 Task: Find a one-way flight from Ras Abu Rudeis to Edinburgh for 4 passengers in economy class, departing on November 17.
Action: Mouse moved to (398, 272)
Screenshot: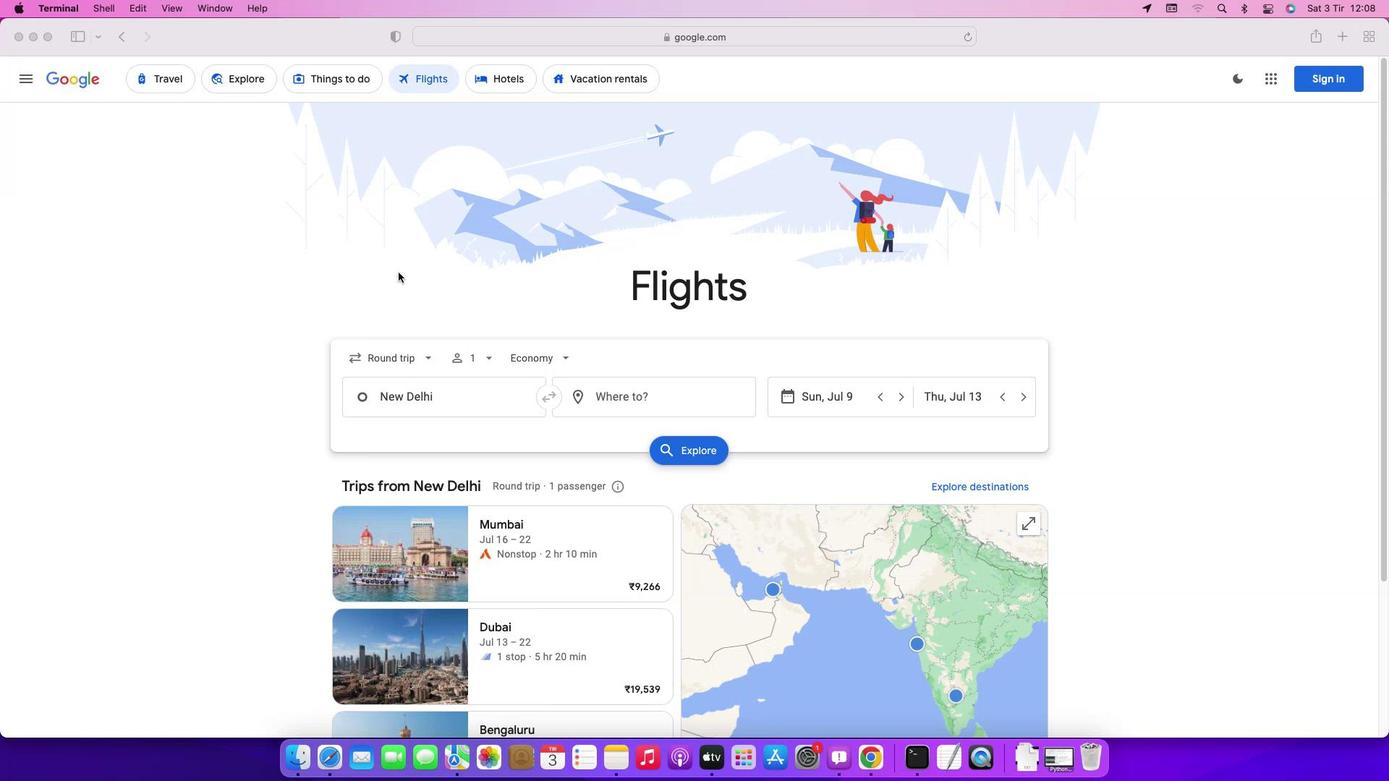 
Action: Mouse pressed left at (398, 272)
Screenshot: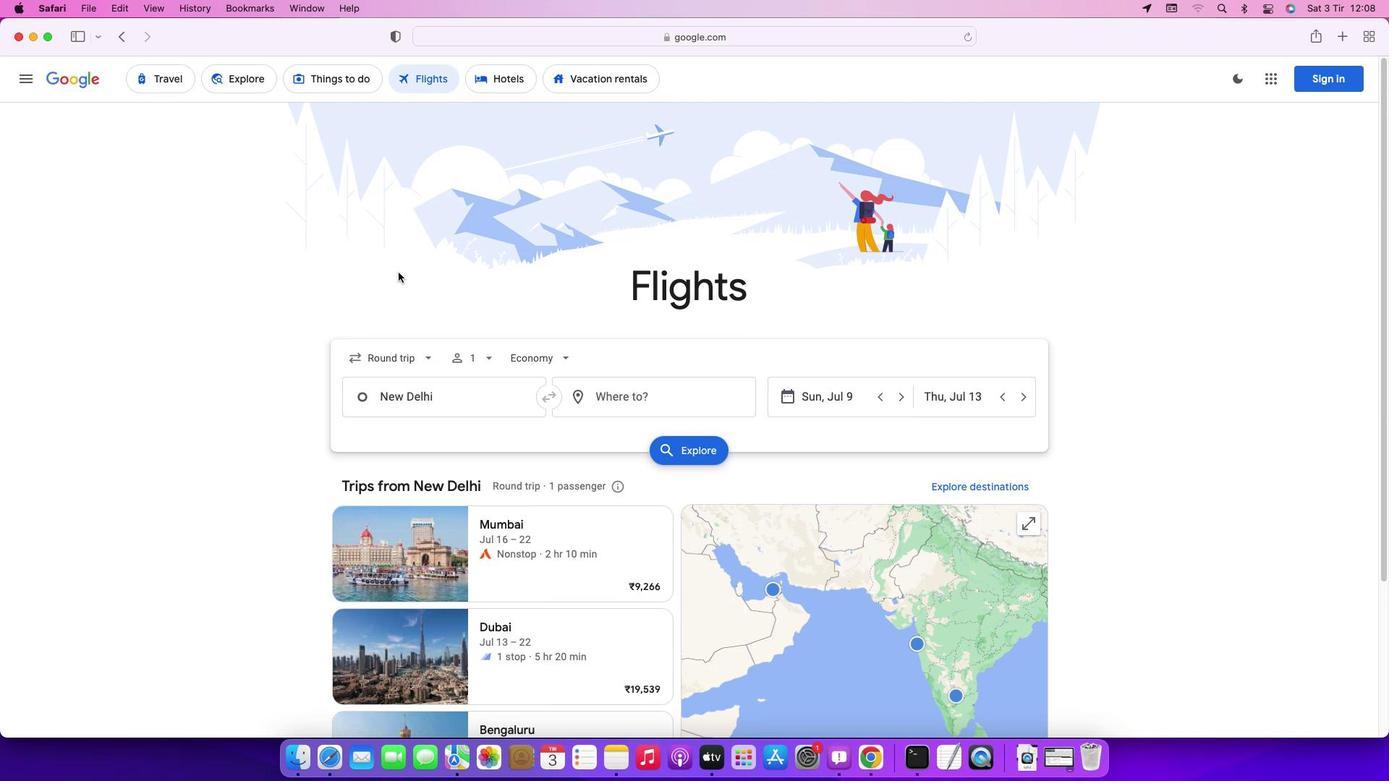 
Action: Mouse moved to (410, 356)
Screenshot: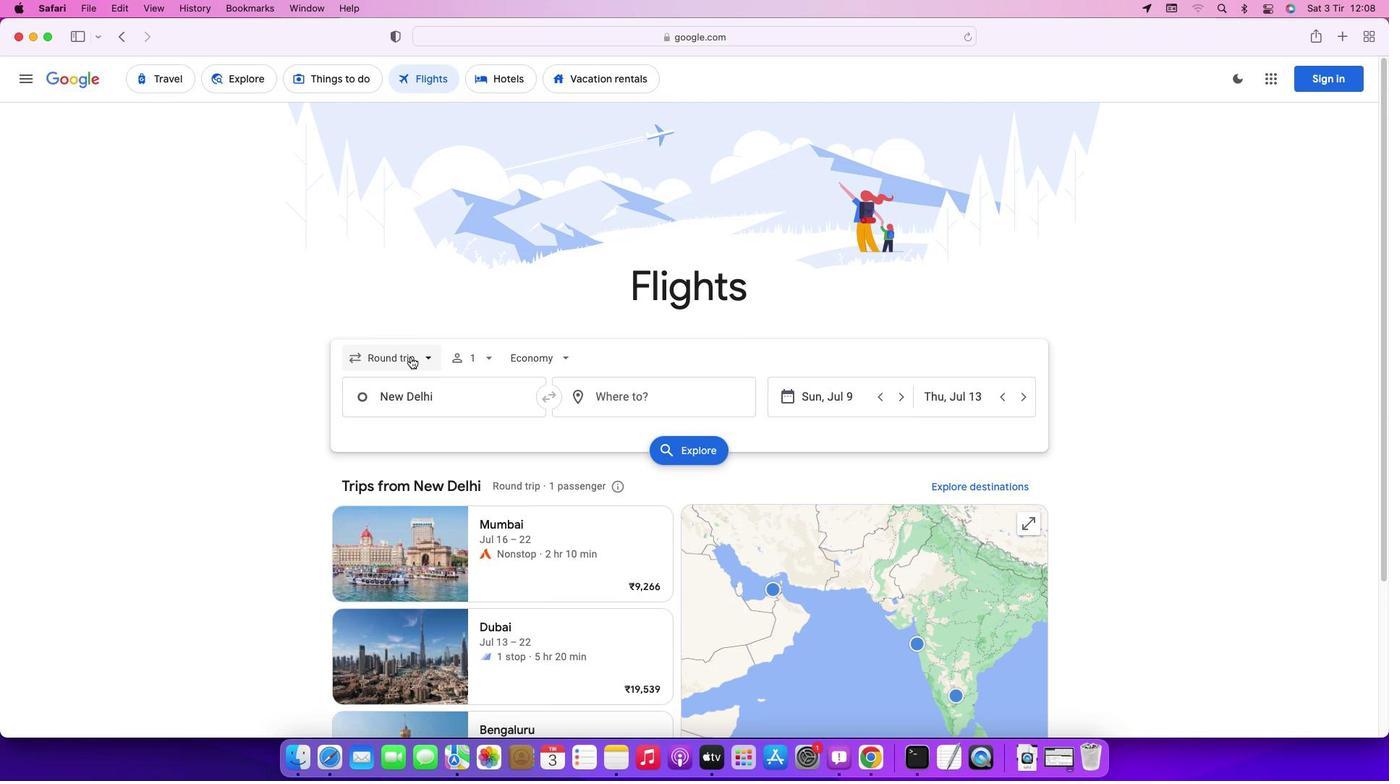 
Action: Mouse pressed left at (410, 356)
Screenshot: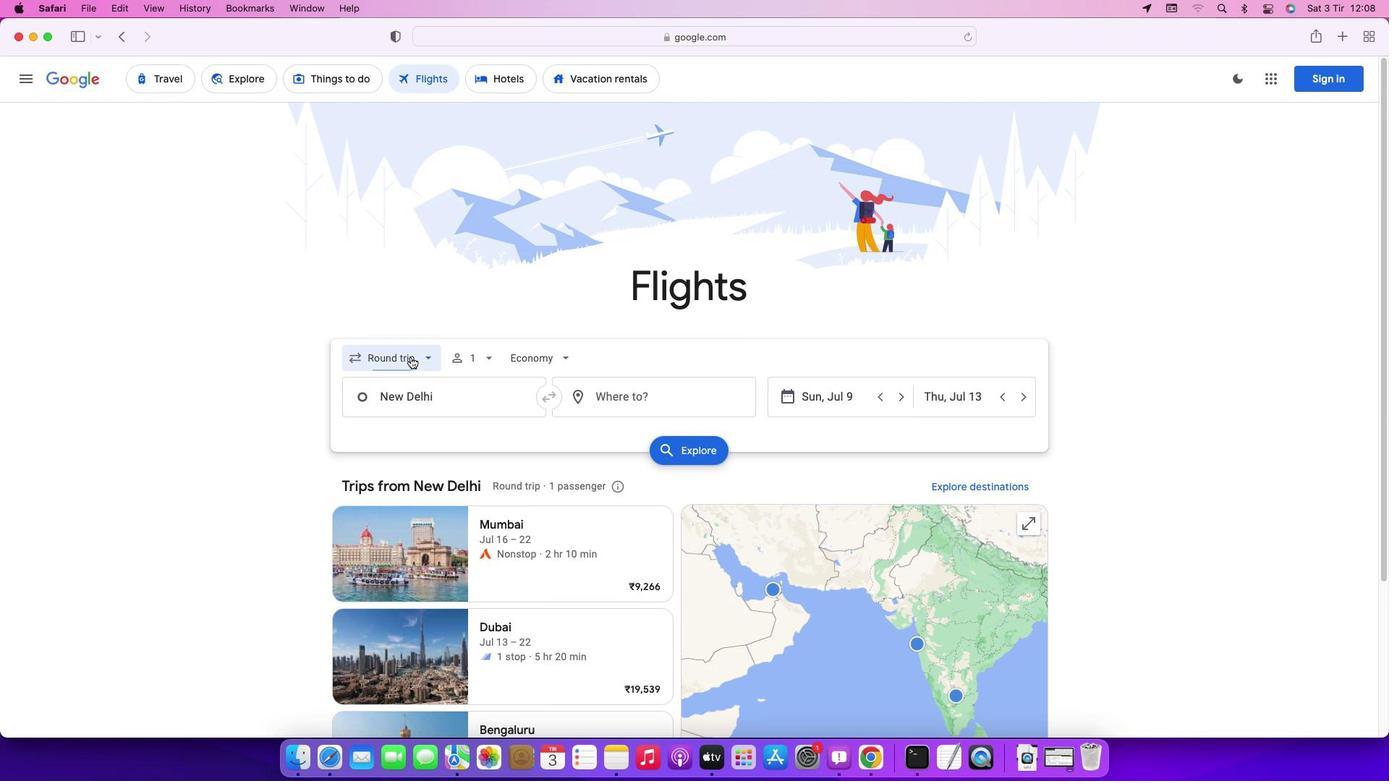 
Action: Mouse moved to (396, 431)
Screenshot: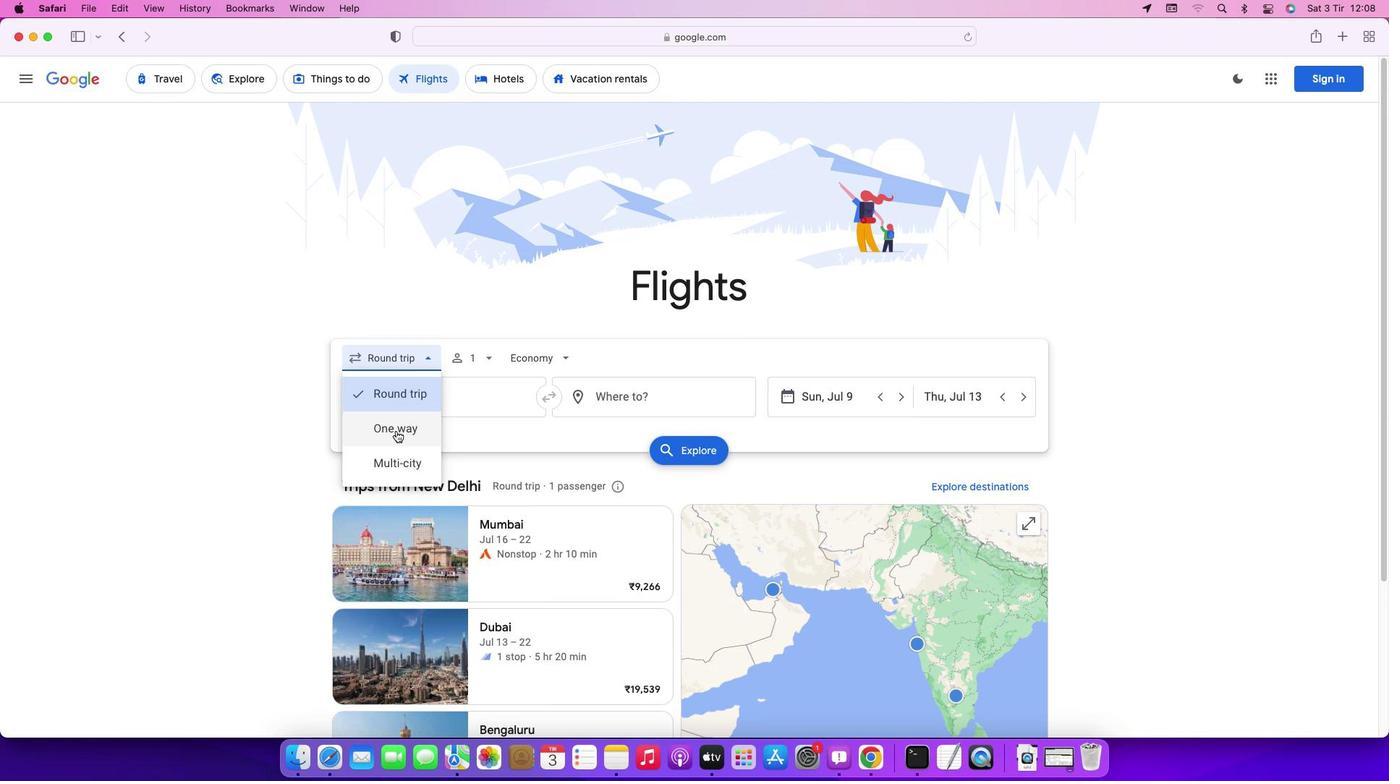 
Action: Mouse pressed left at (396, 431)
Screenshot: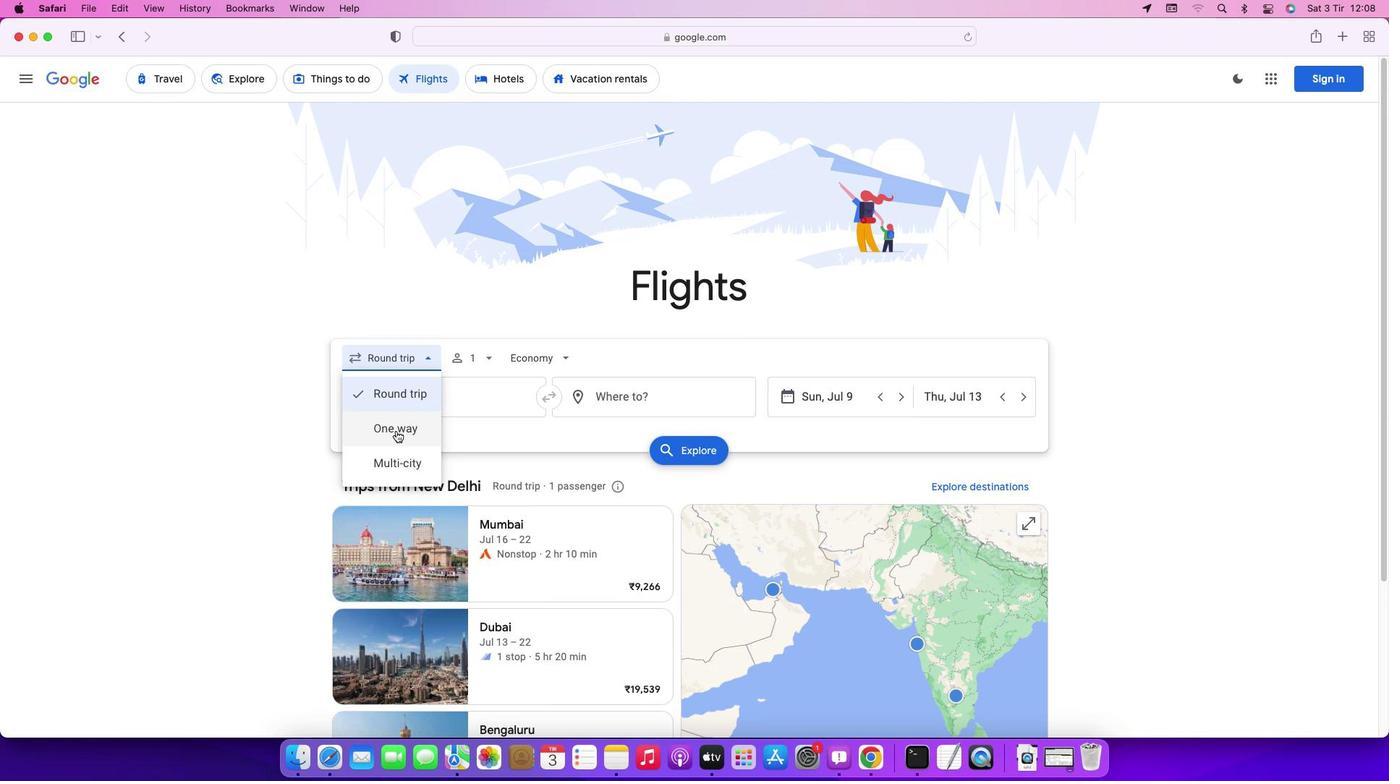 
Action: Mouse moved to (476, 364)
Screenshot: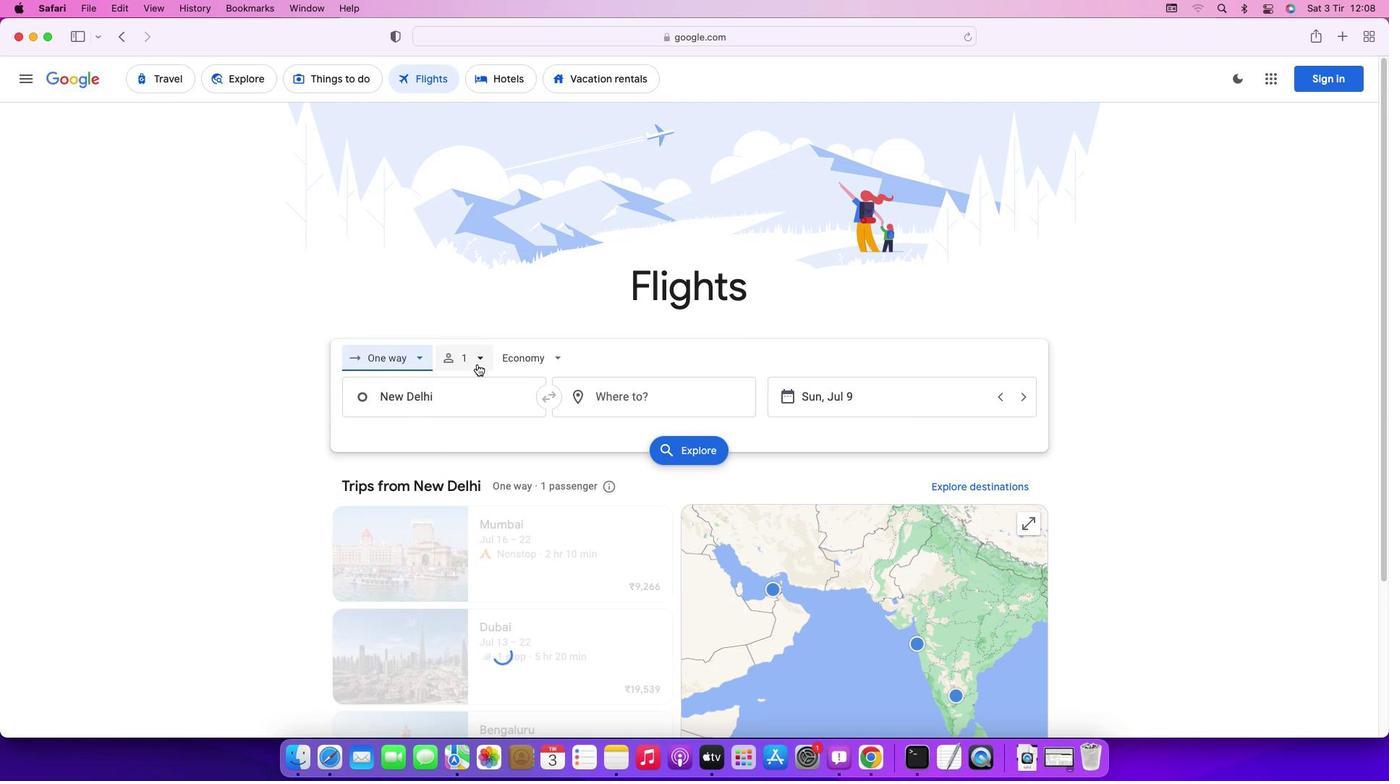 
Action: Mouse pressed left at (476, 364)
Screenshot: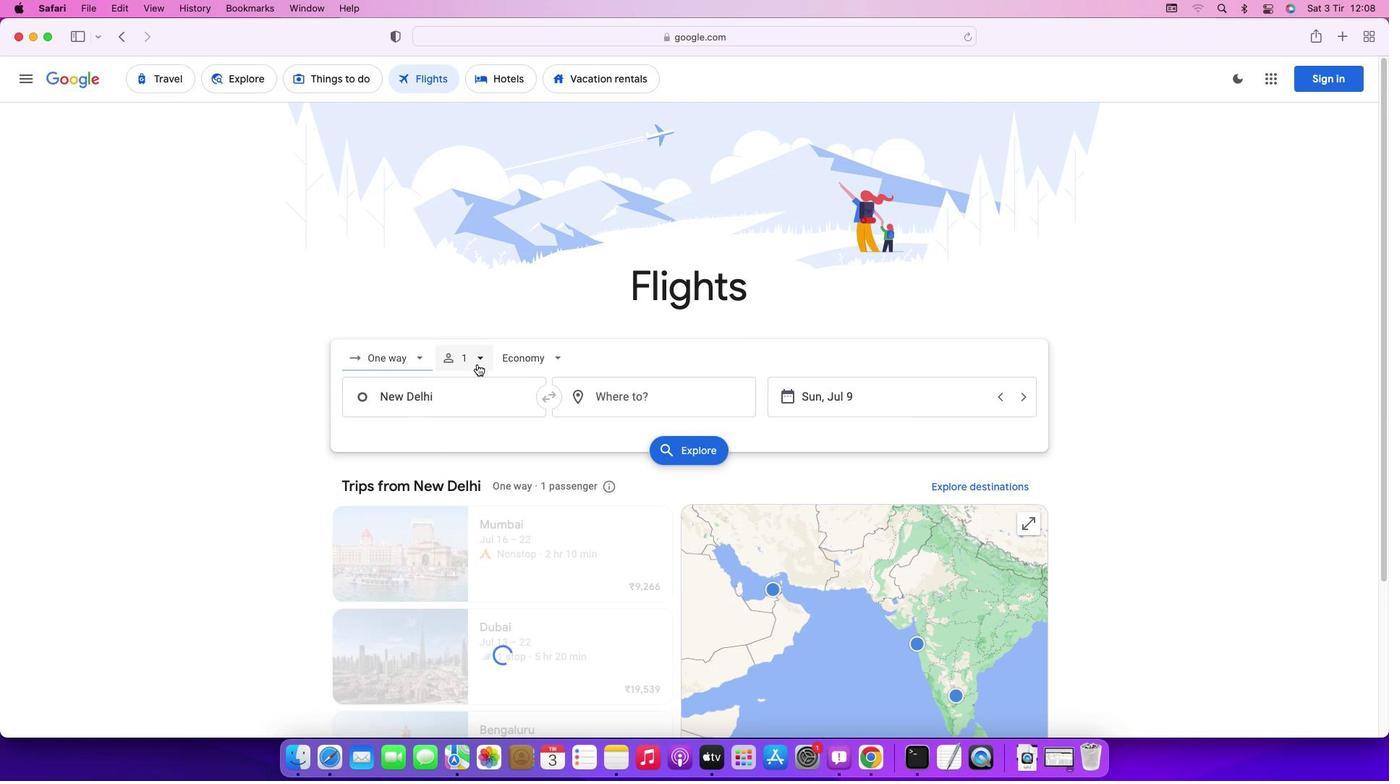 
Action: Mouse moved to (592, 397)
Screenshot: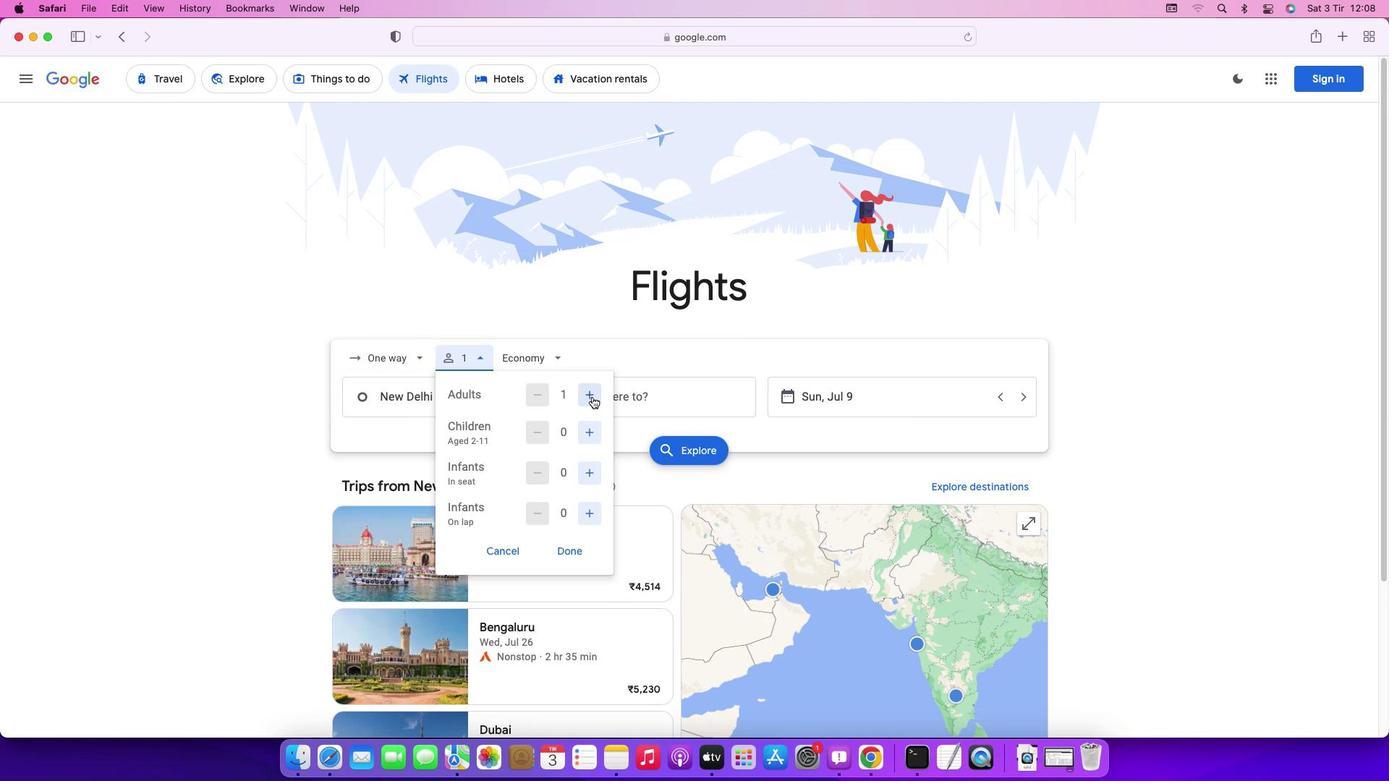 
Action: Mouse pressed left at (592, 397)
Screenshot: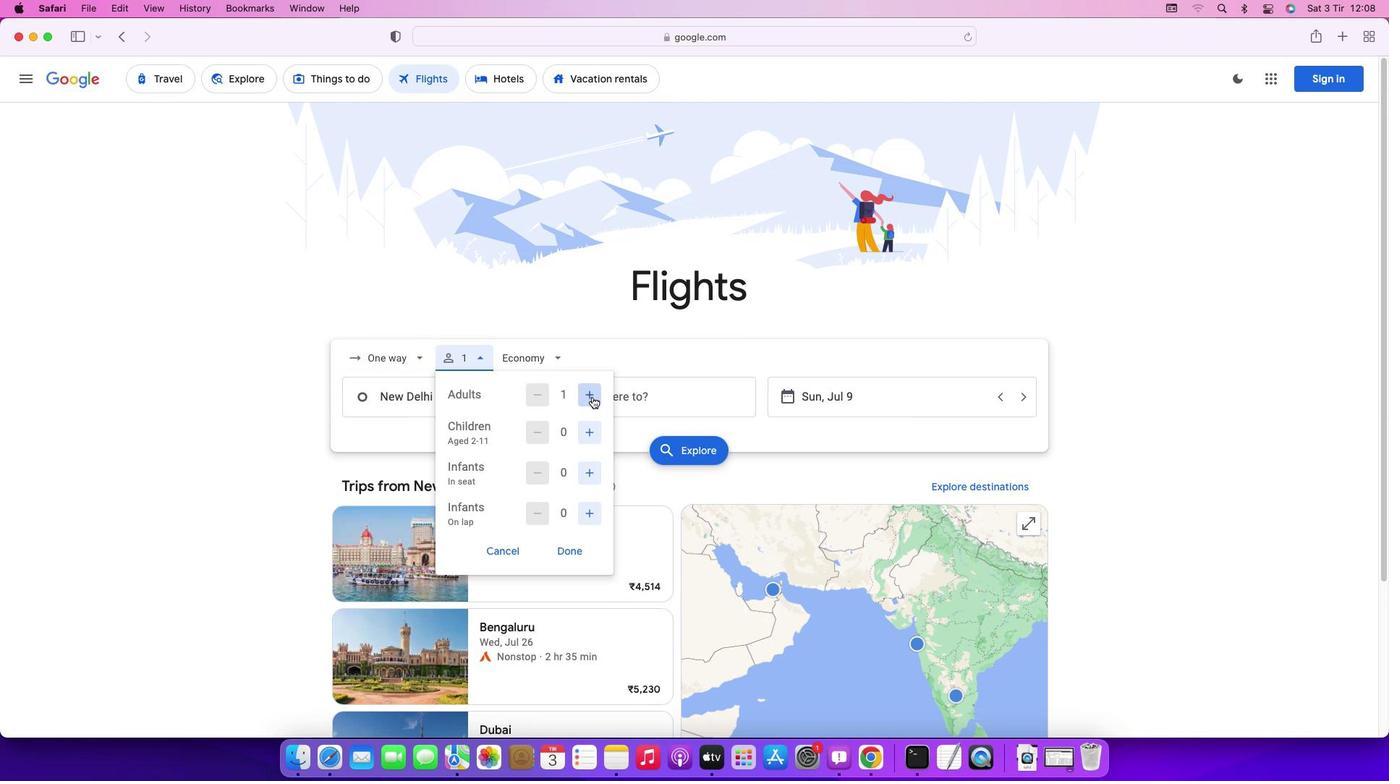 
Action: Mouse moved to (585, 431)
Screenshot: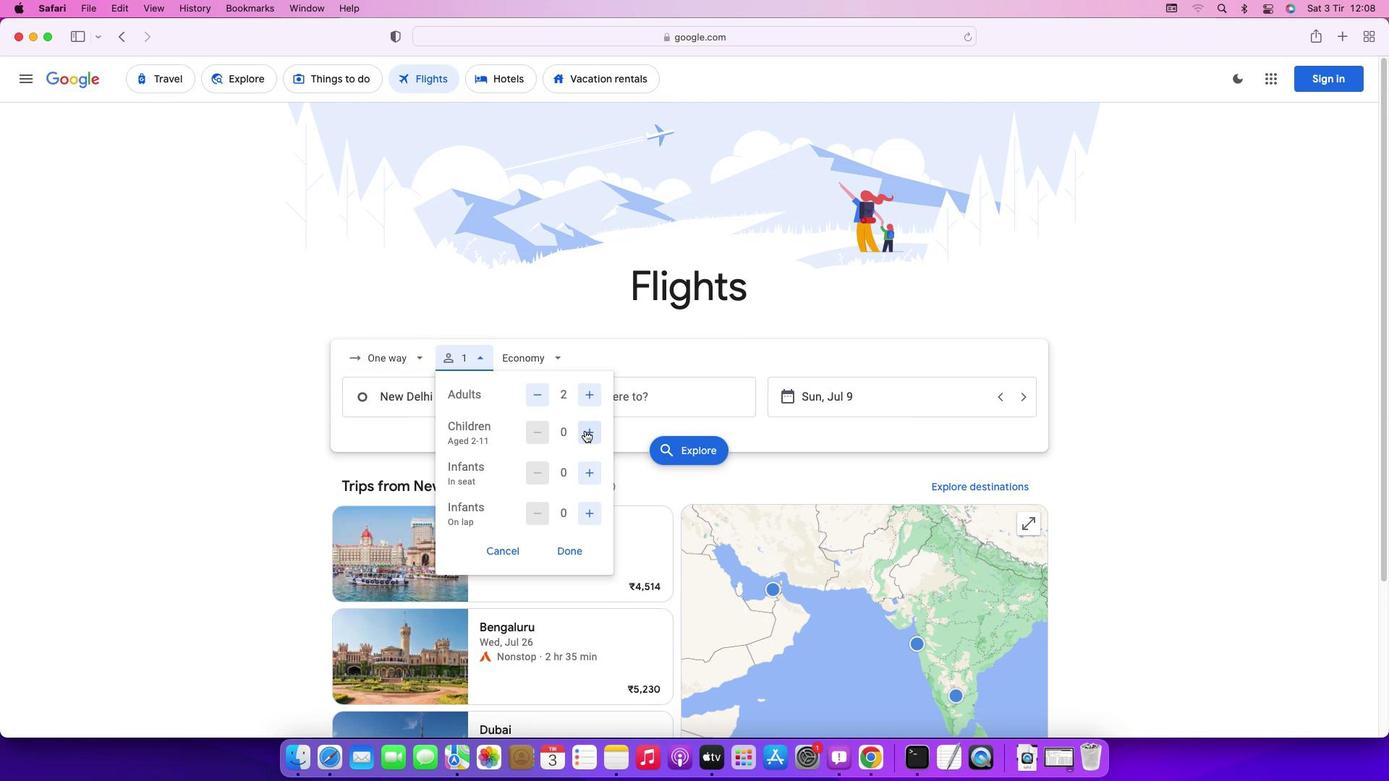 
Action: Mouse pressed left at (585, 431)
Screenshot: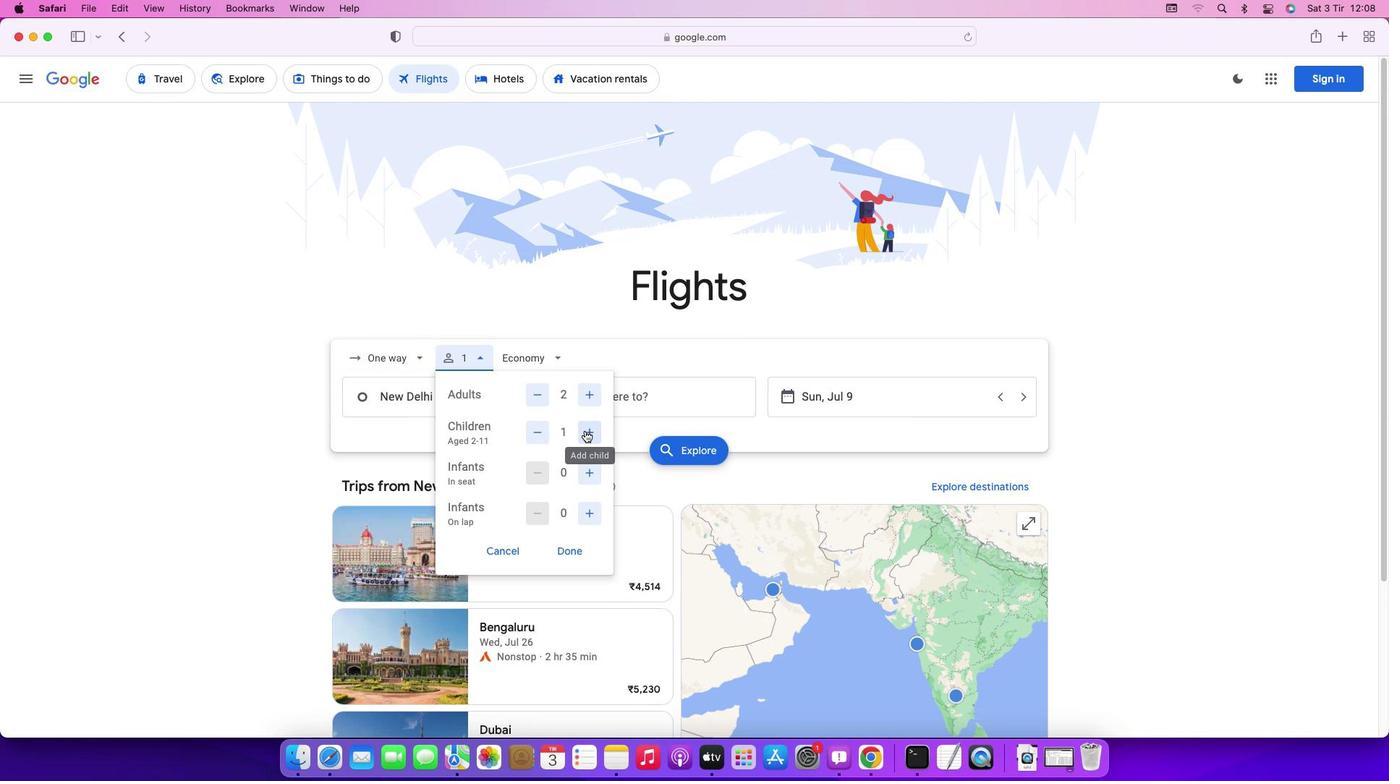 
Action: Mouse pressed left at (585, 431)
Screenshot: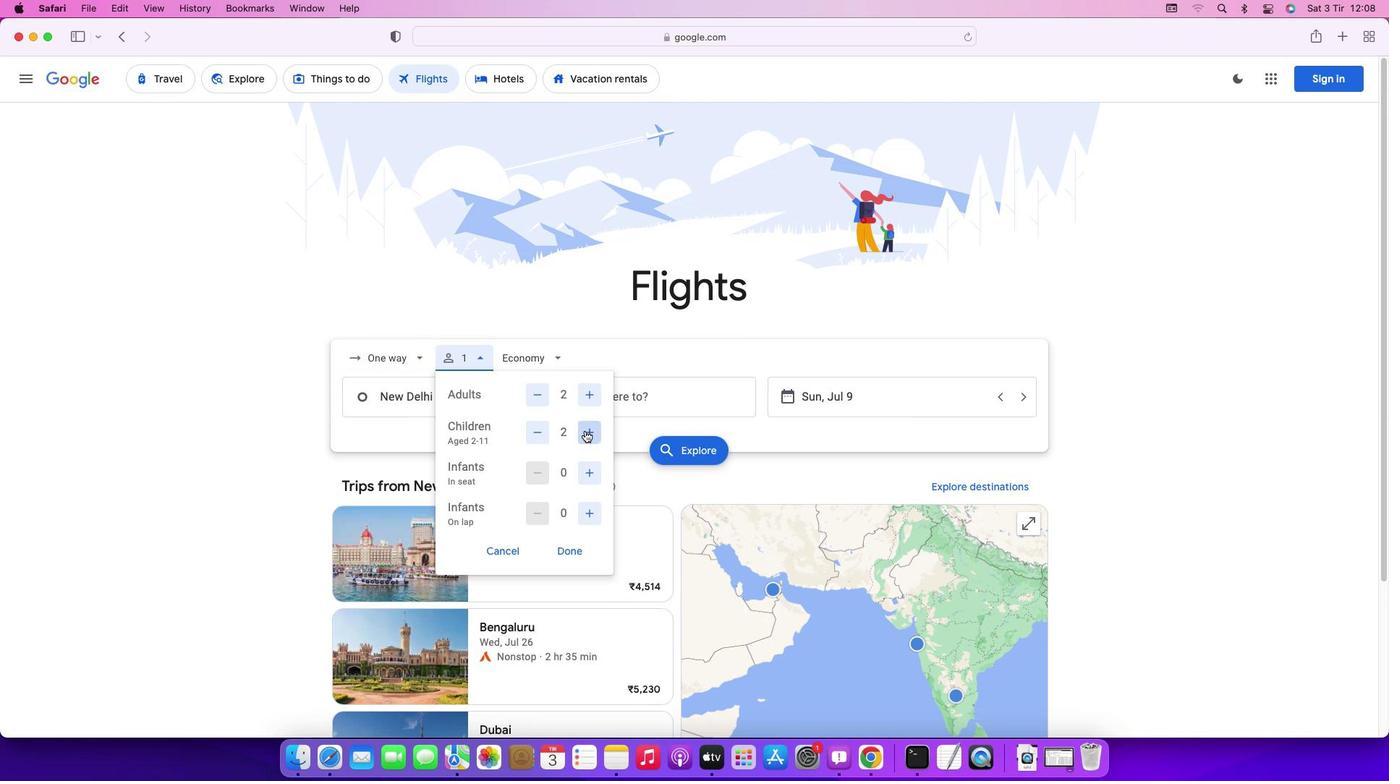 
Action: Mouse moved to (571, 550)
Screenshot: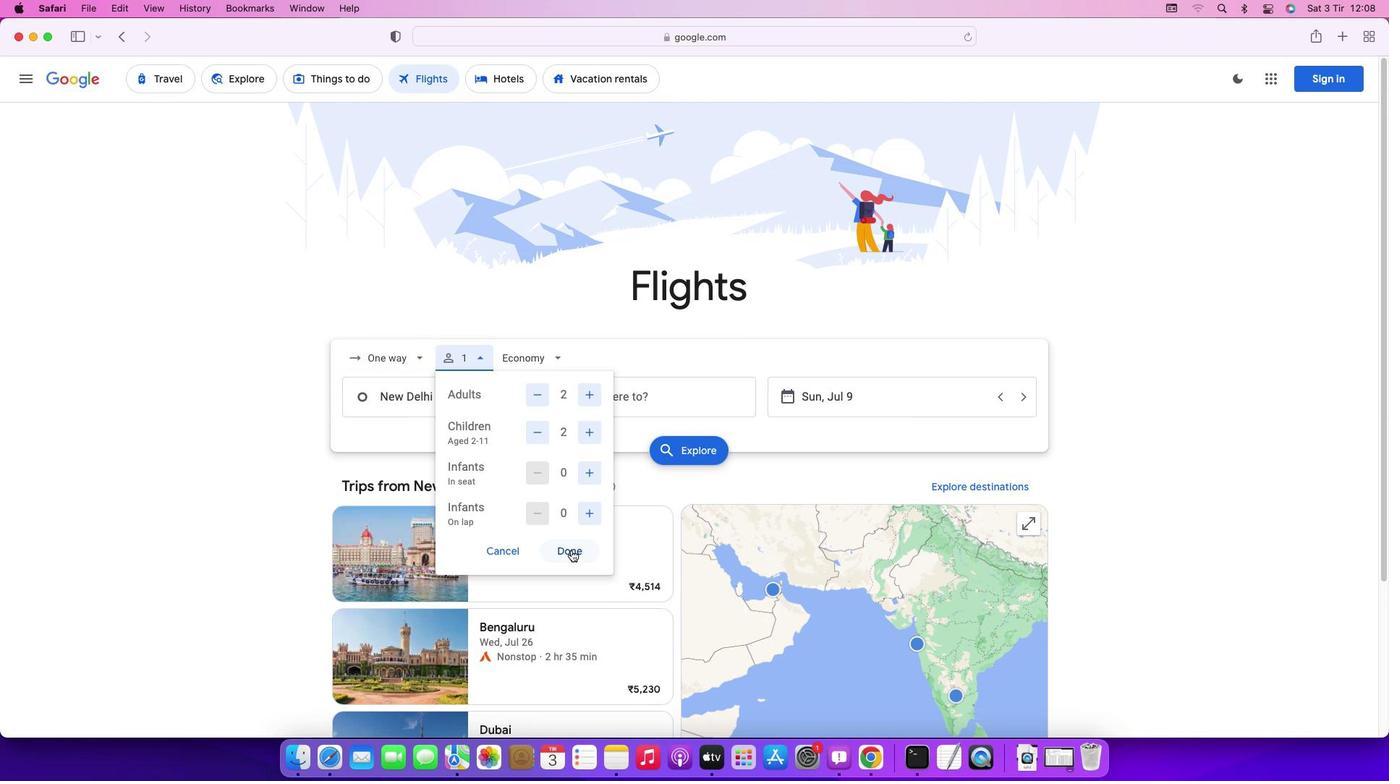 
Action: Mouse pressed left at (571, 550)
Screenshot: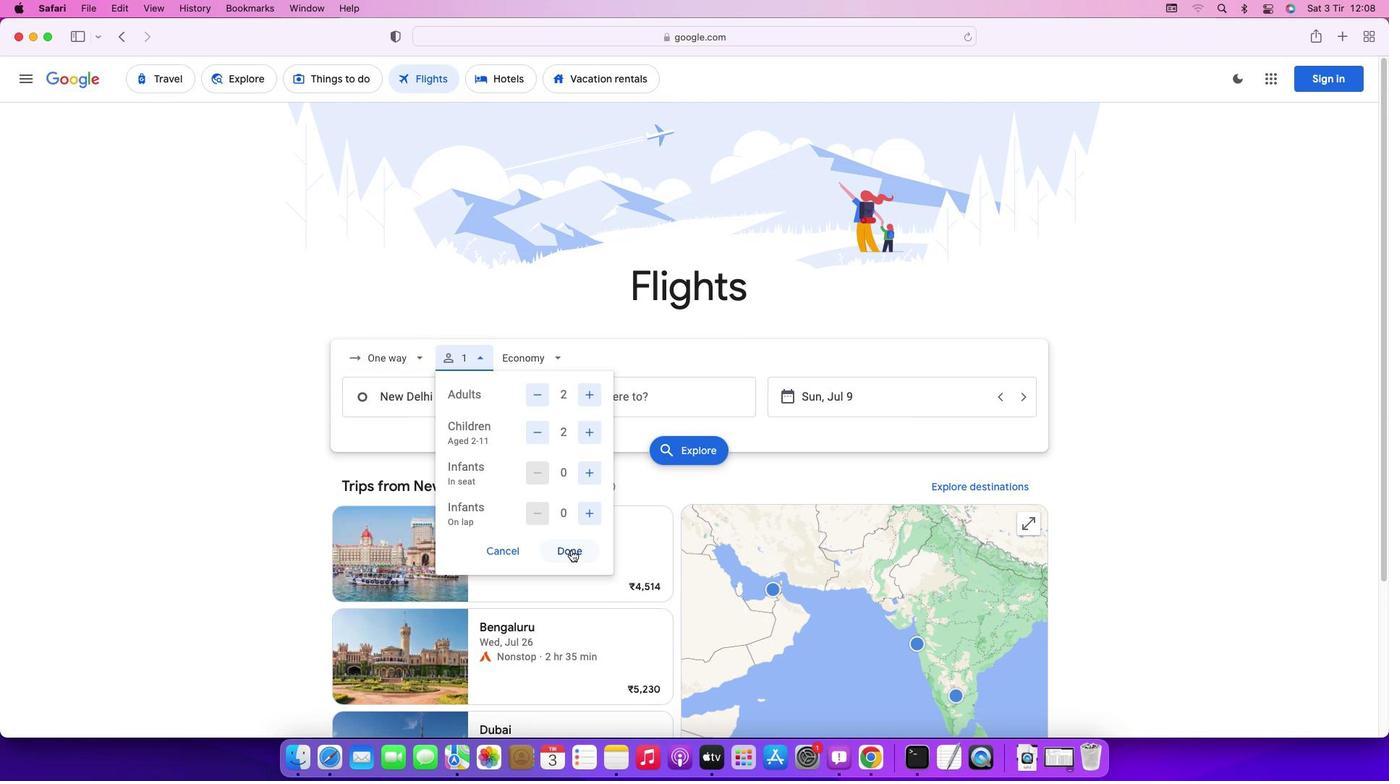 
Action: Mouse moved to (534, 362)
Screenshot: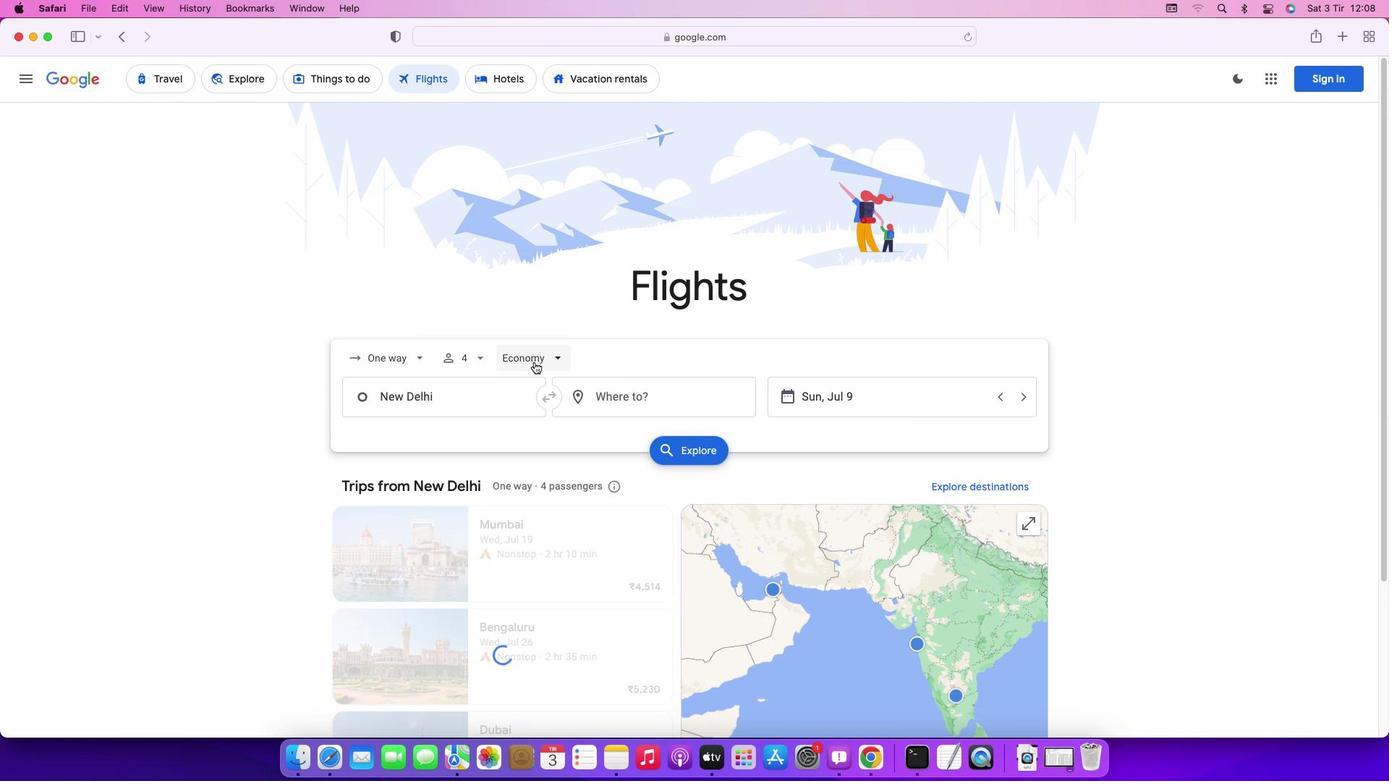 
Action: Mouse pressed left at (534, 362)
Screenshot: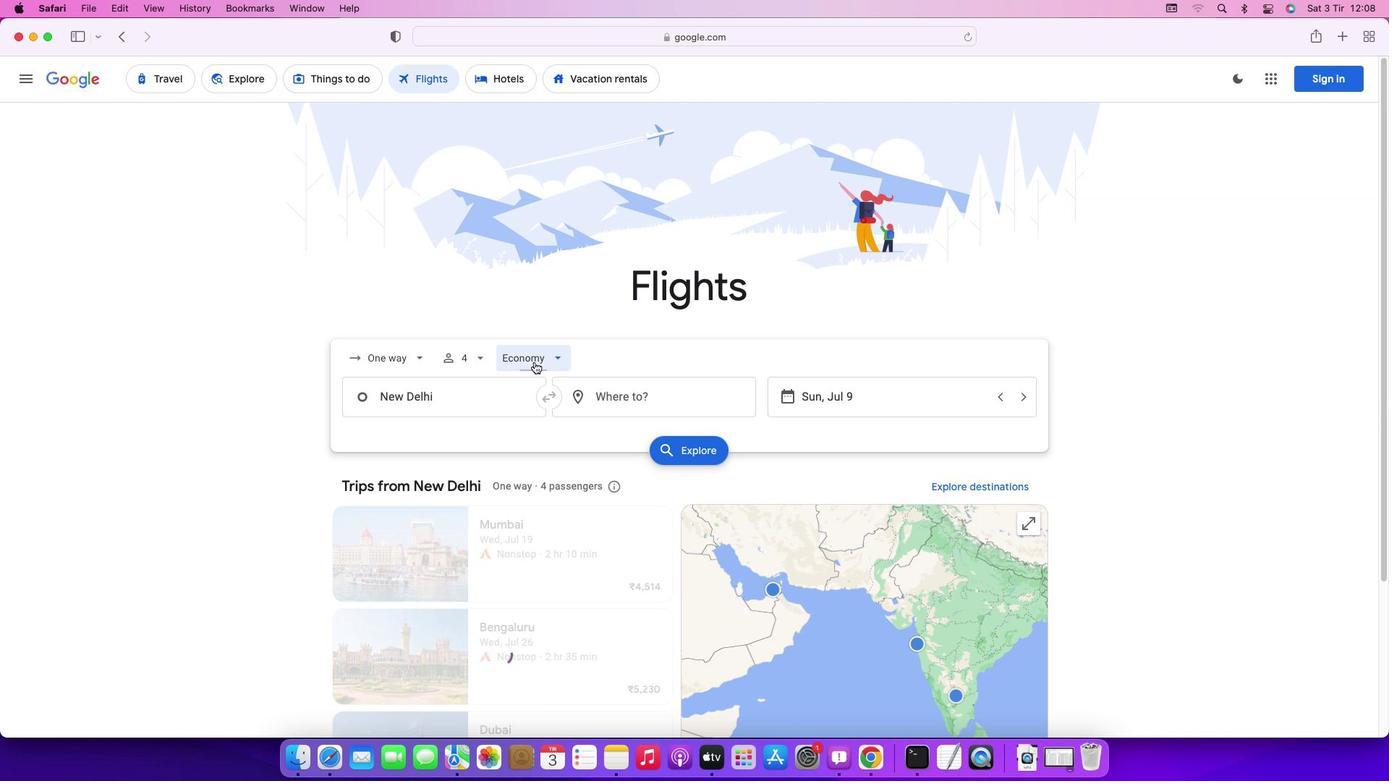 
Action: Mouse moved to (551, 398)
Screenshot: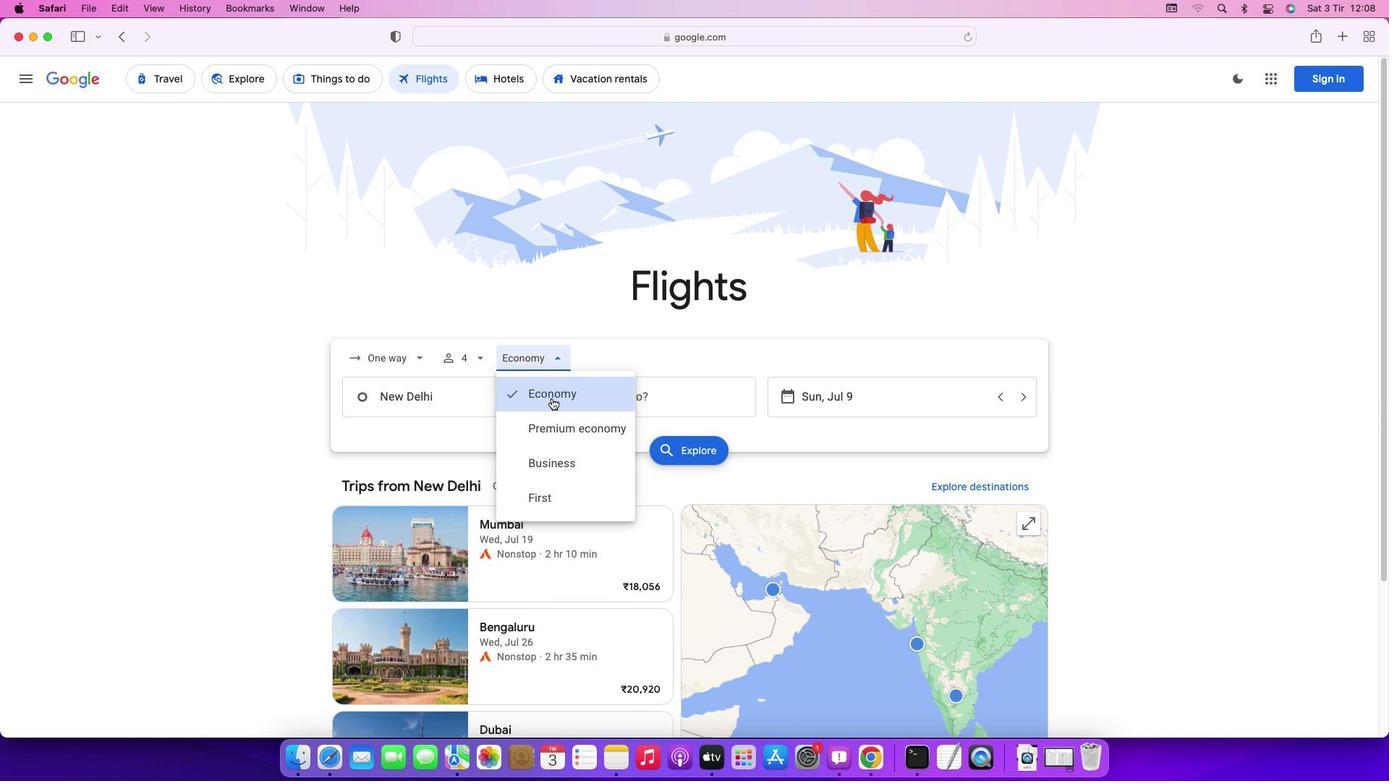 
Action: Mouse pressed left at (551, 398)
Screenshot: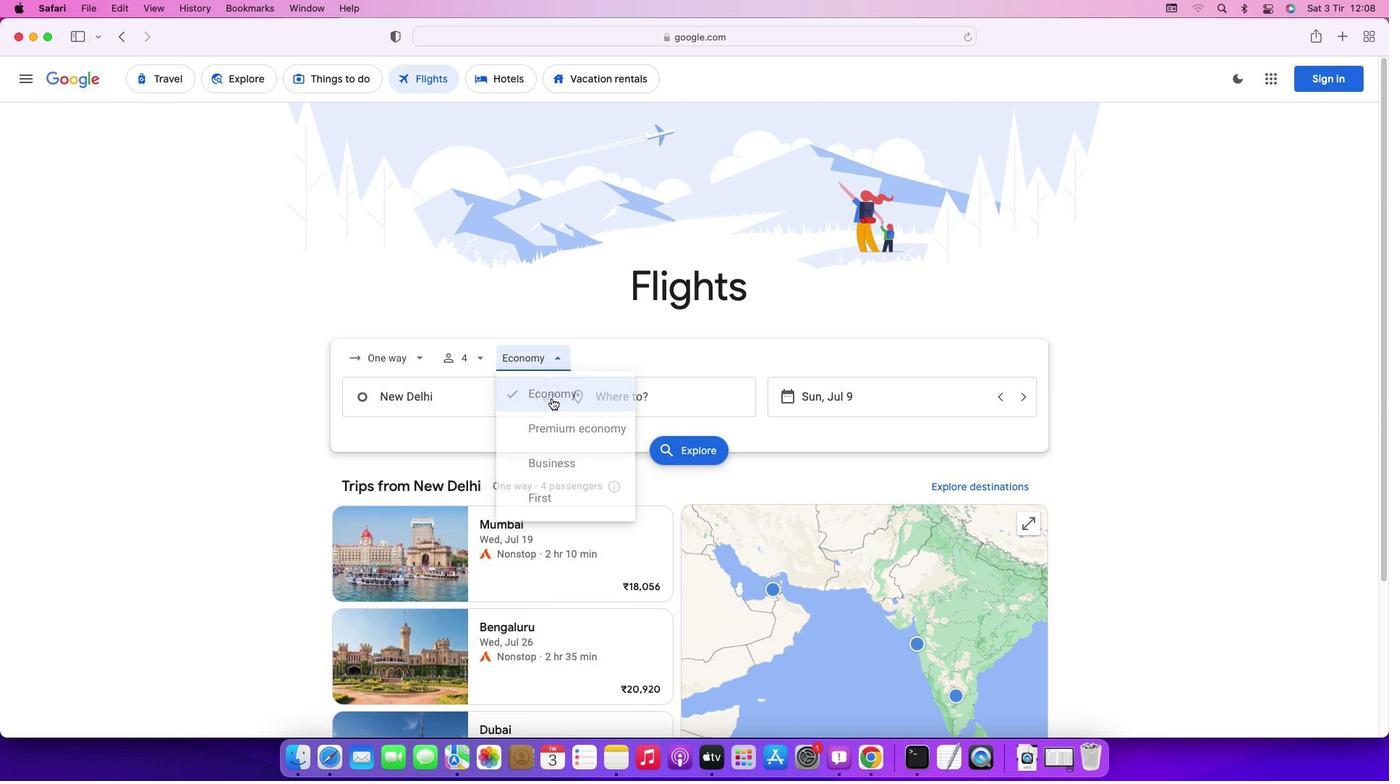 
Action: Mouse moved to (465, 395)
Screenshot: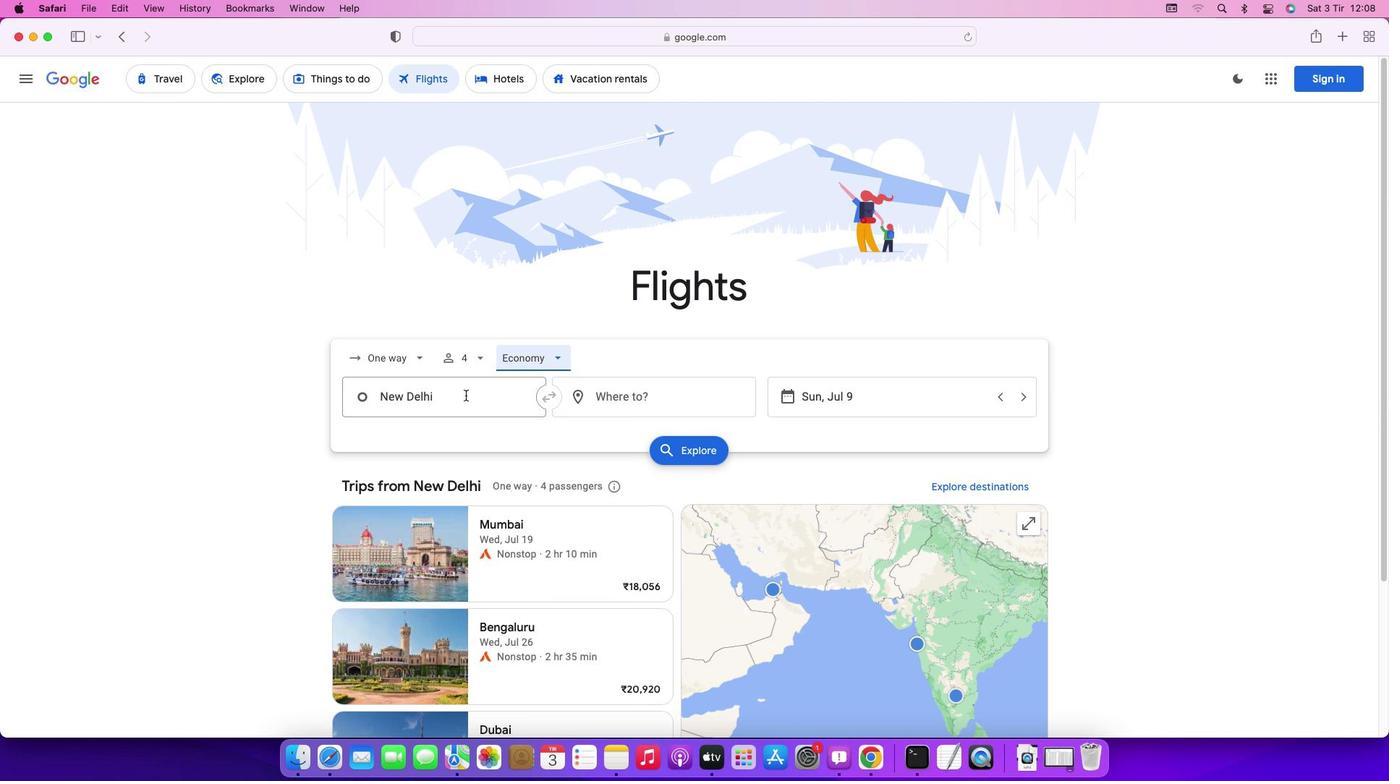 
Action: Mouse pressed left at (465, 395)
Screenshot: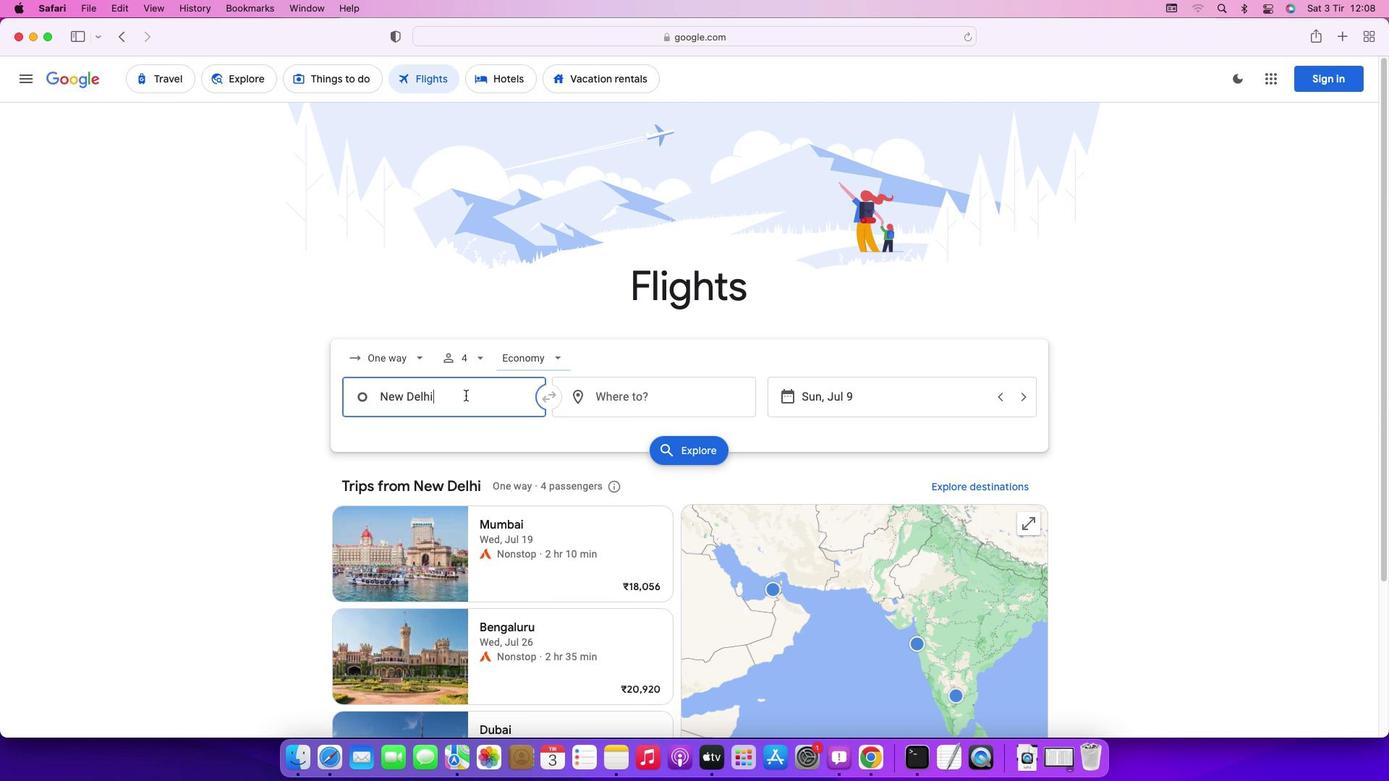 
Action: Mouse moved to (465, 395)
Screenshot: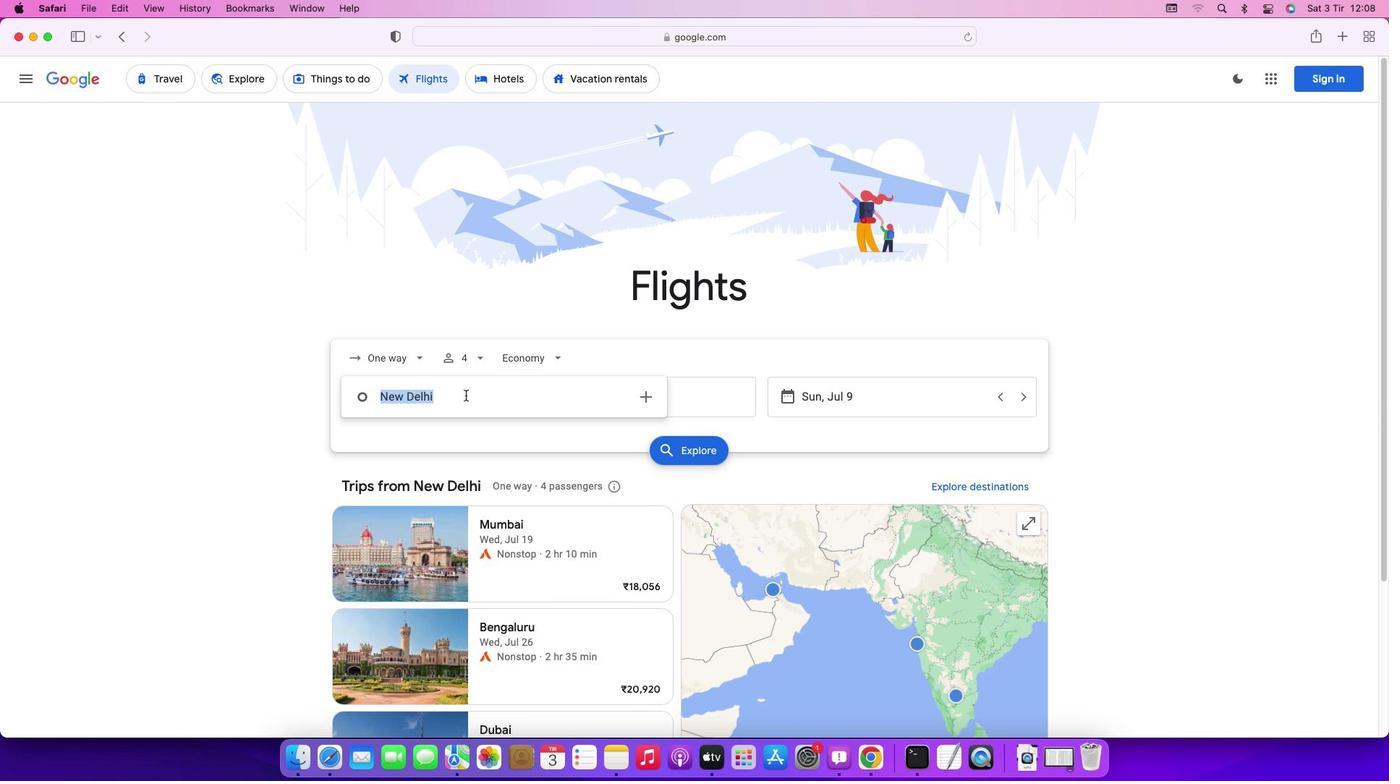 
Action: Key pressed Key.backspaceKey.caps_lock'A'Key.caps_lock'b''u'Key.spaceKey.caps_lock'R'Key.caps_lock'u''d''e''i''s'Key.enter
Screenshot: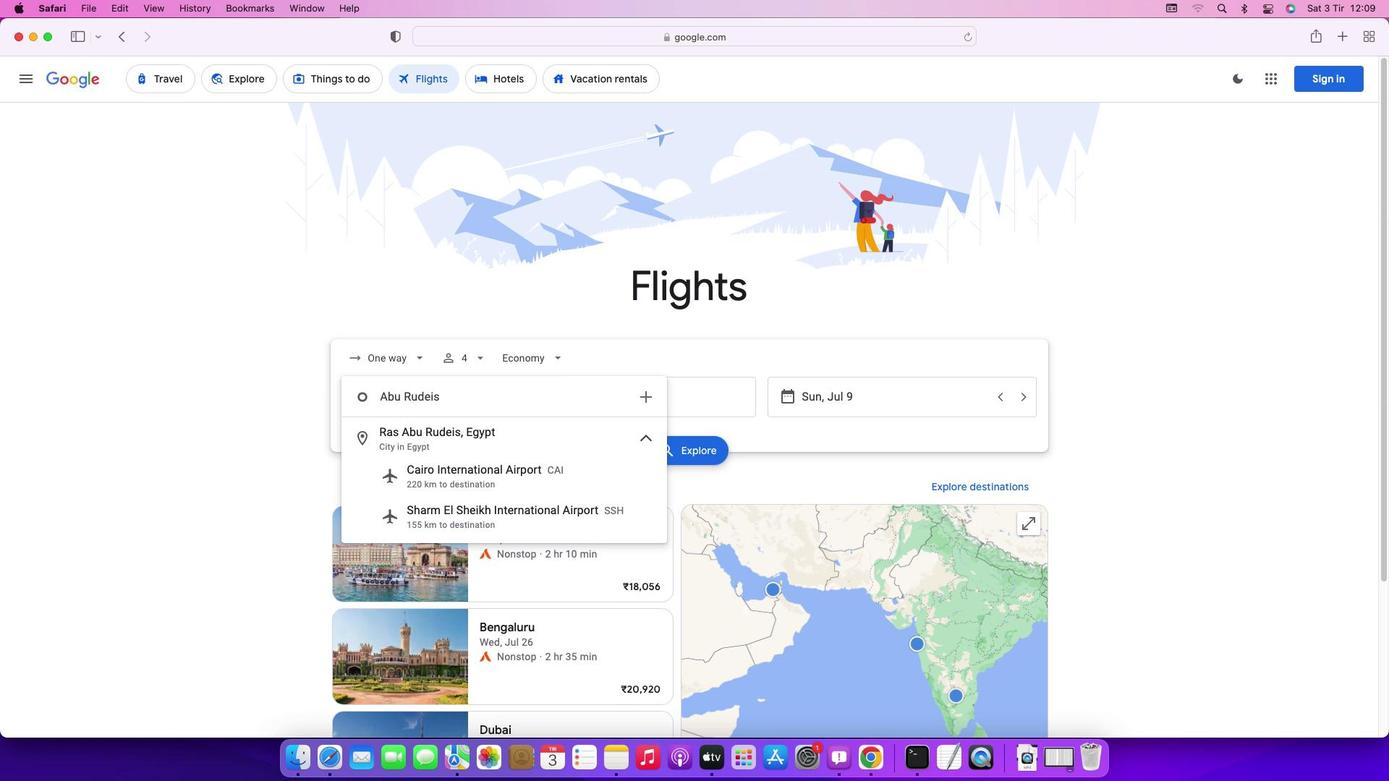 
Action: Mouse moved to (628, 396)
Screenshot: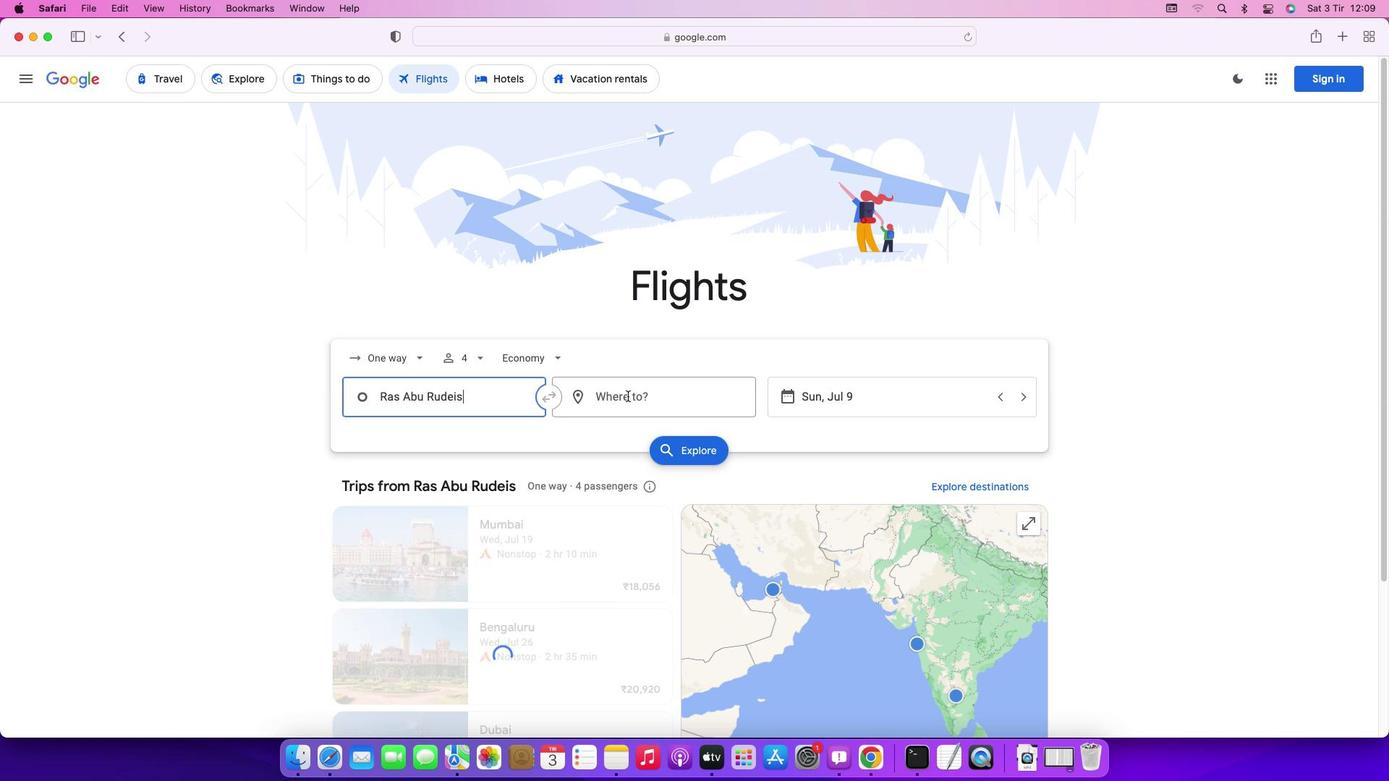 
Action: Mouse pressed left at (628, 396)
Screenshot: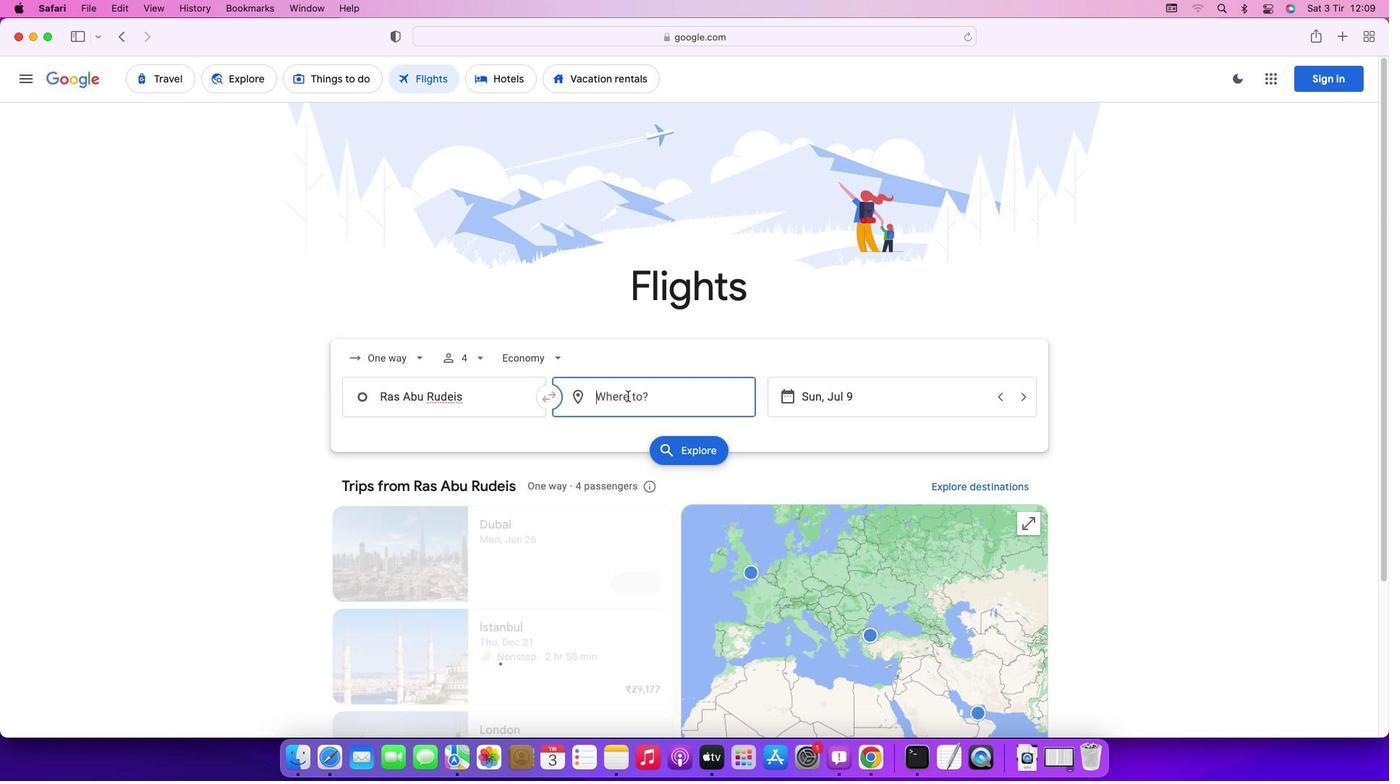 
Action: Mouse moved to (628, 396)
Screenshot: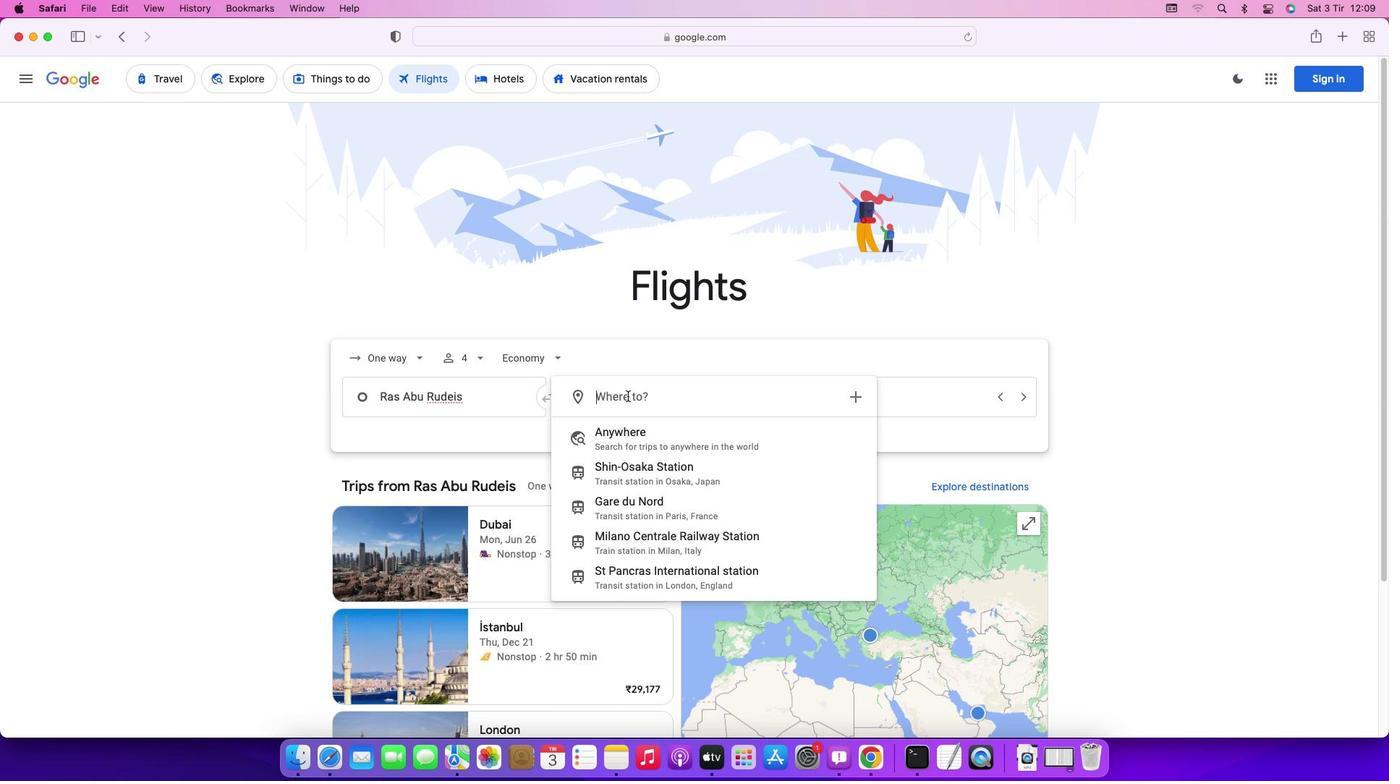 
Action: Key pressed Key.caps_lock'E'Key.caps_lock'd''i''n''b''u''r''g''h'Key.enter
Screenshot: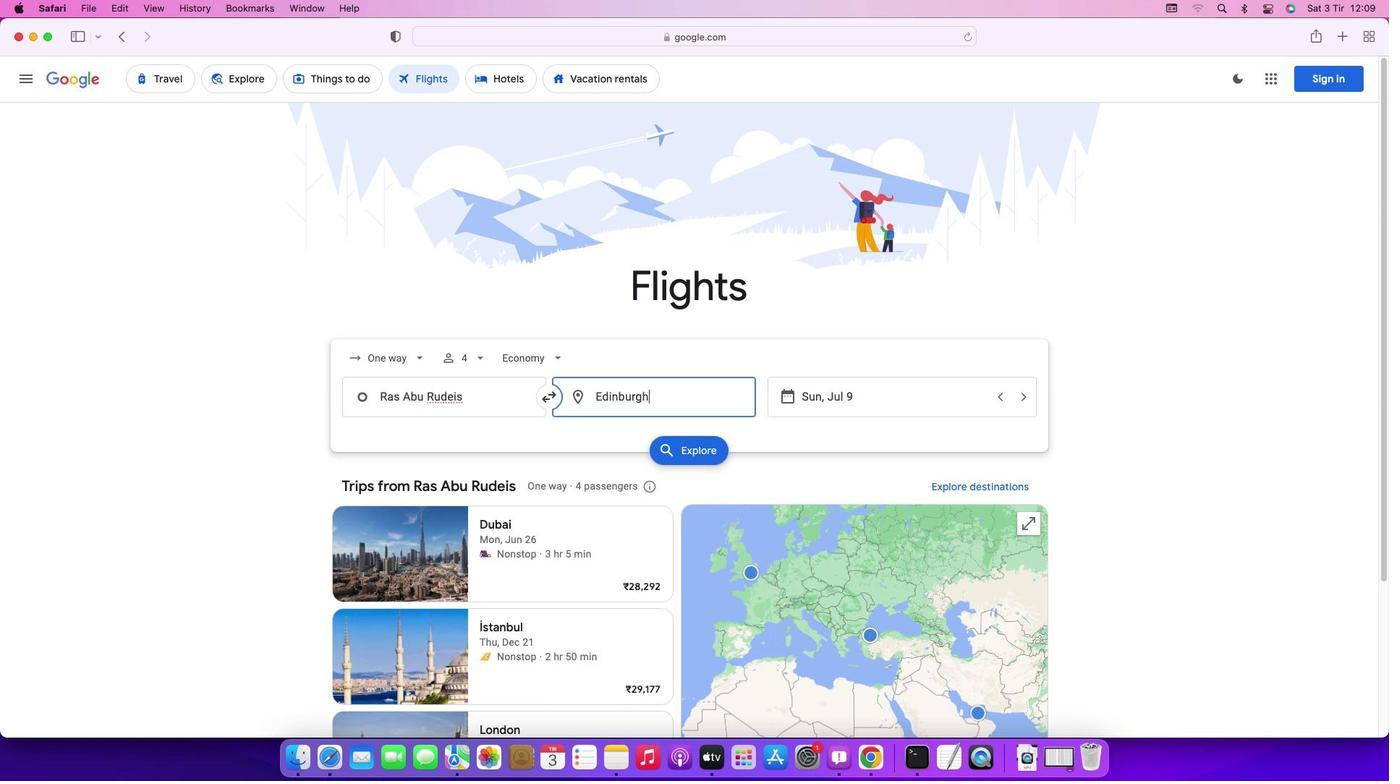 
Action: Mouse moved to (871, 402)
Screenshot: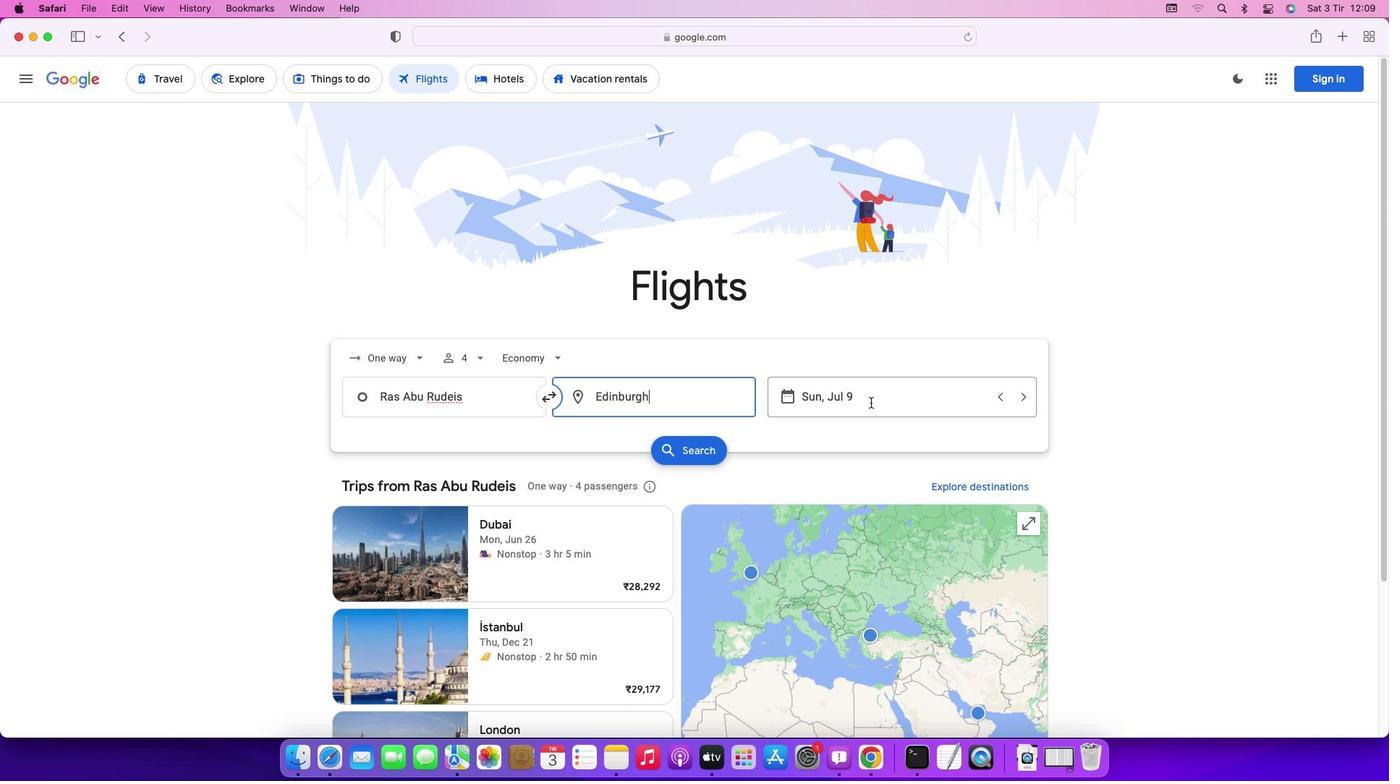 
Action: Mouse pressed left at (871, 402)
Screenshot: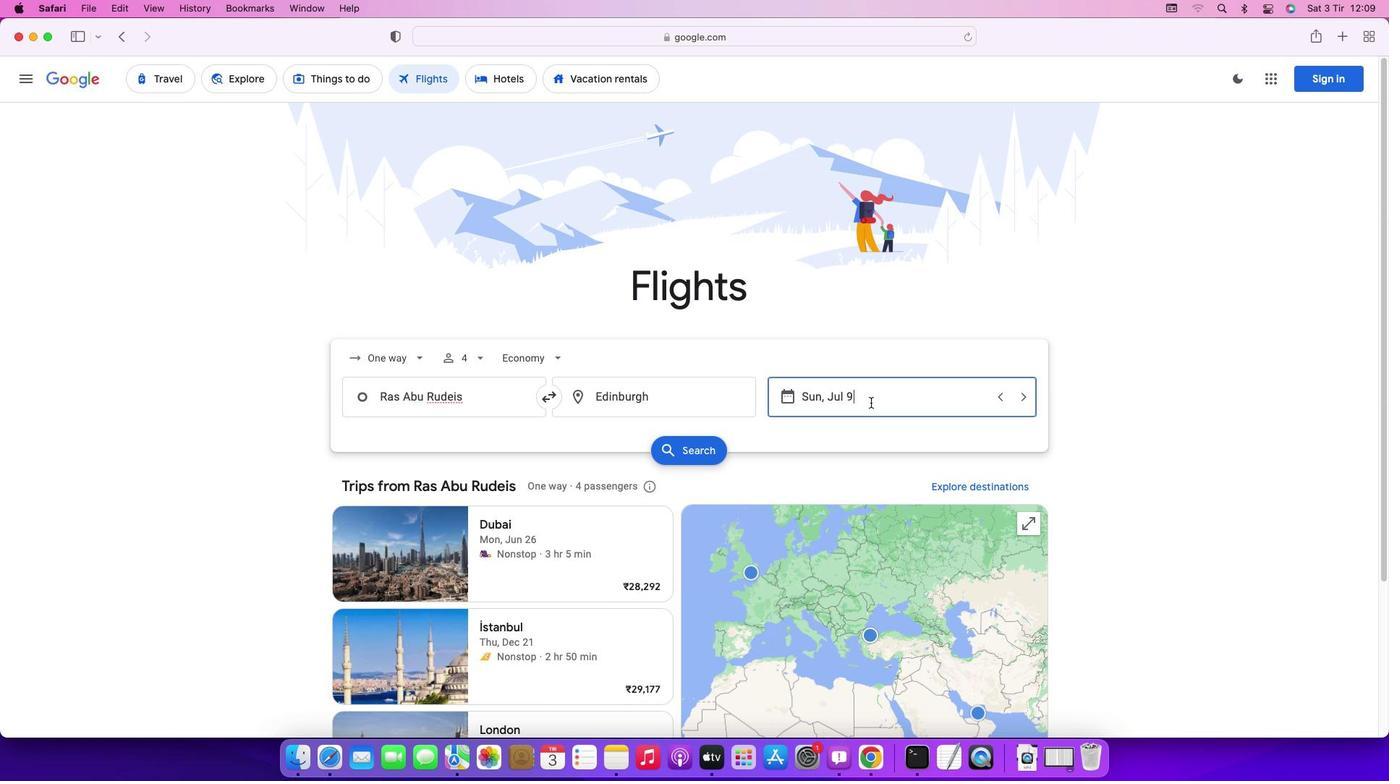 
Action: Mouse moved to (1048, 546)
Screenshot: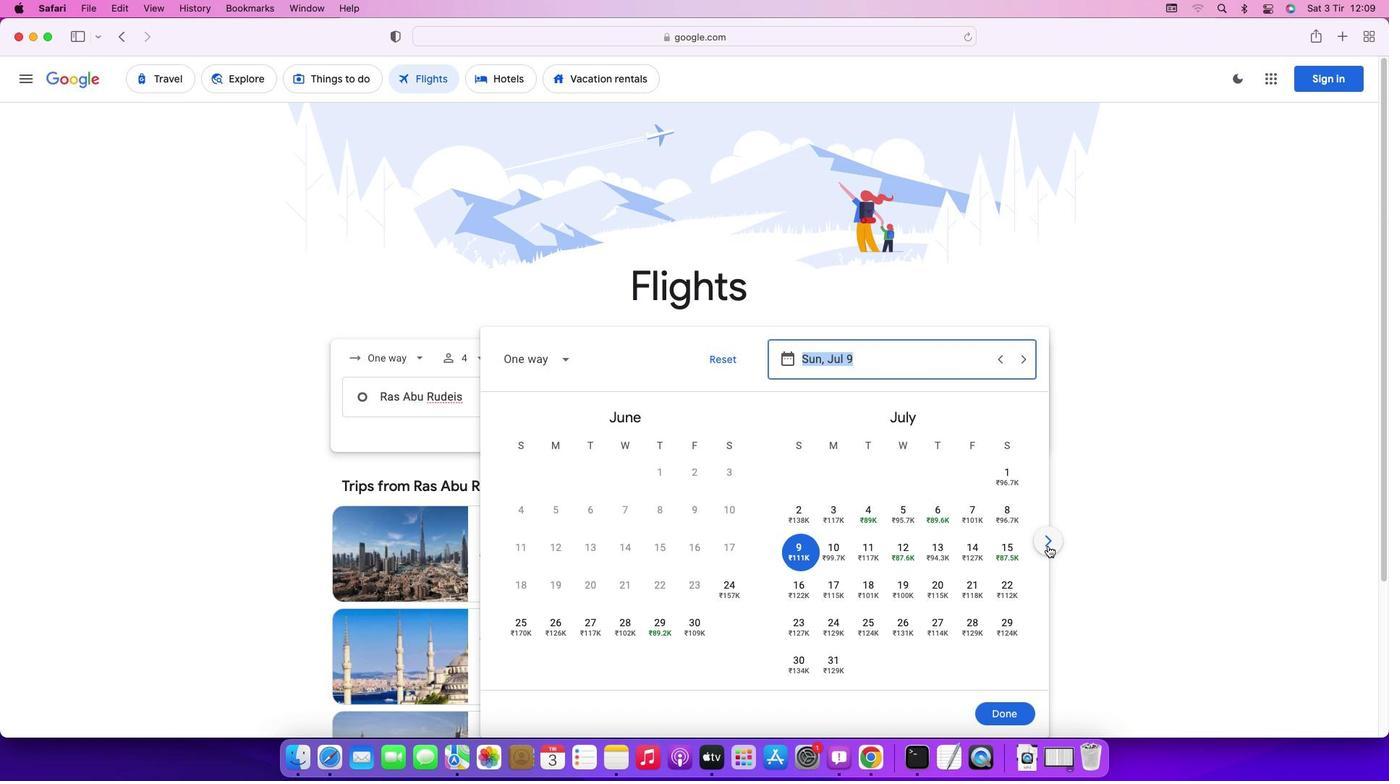
Action: Mouse pressed left at (1048, 546)
Screenshot: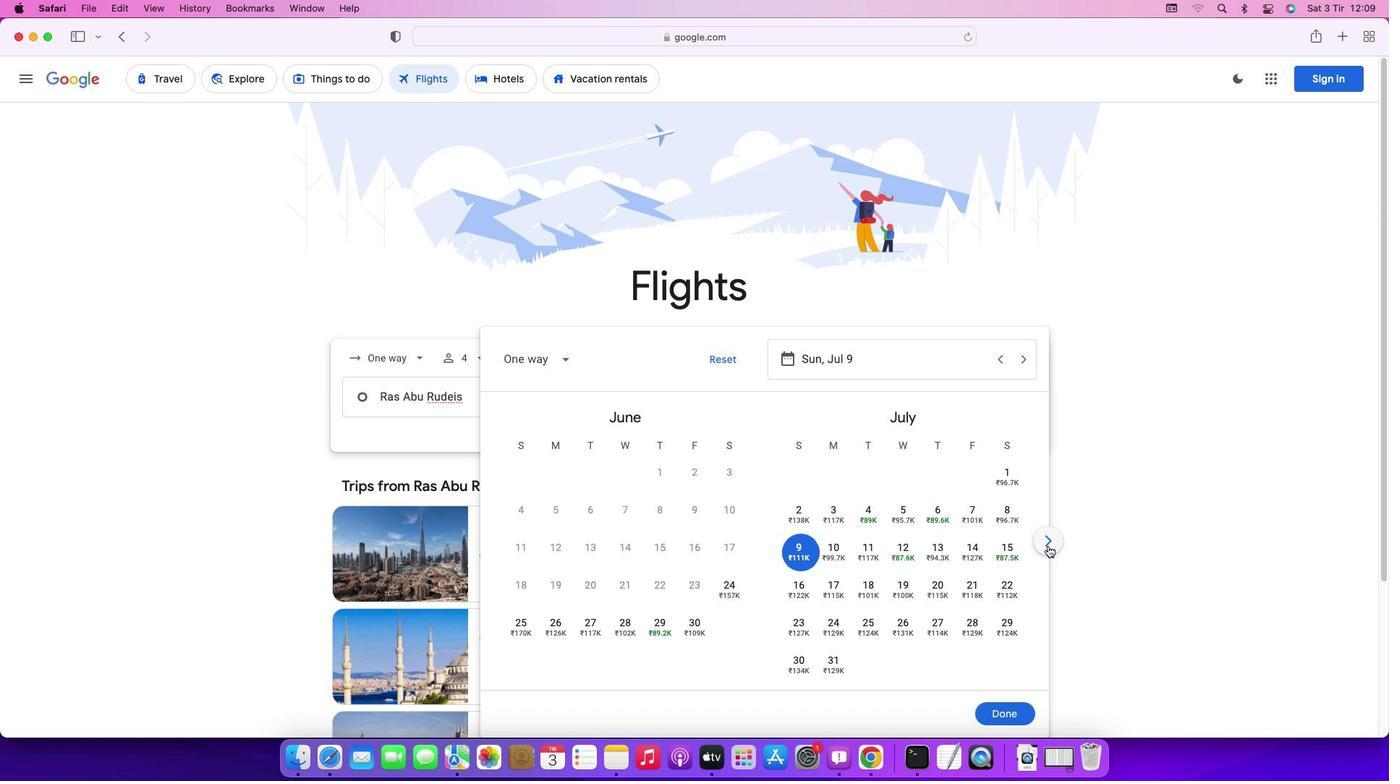 
Action: Mouse pressed left at (1048, 546)
Screenshot: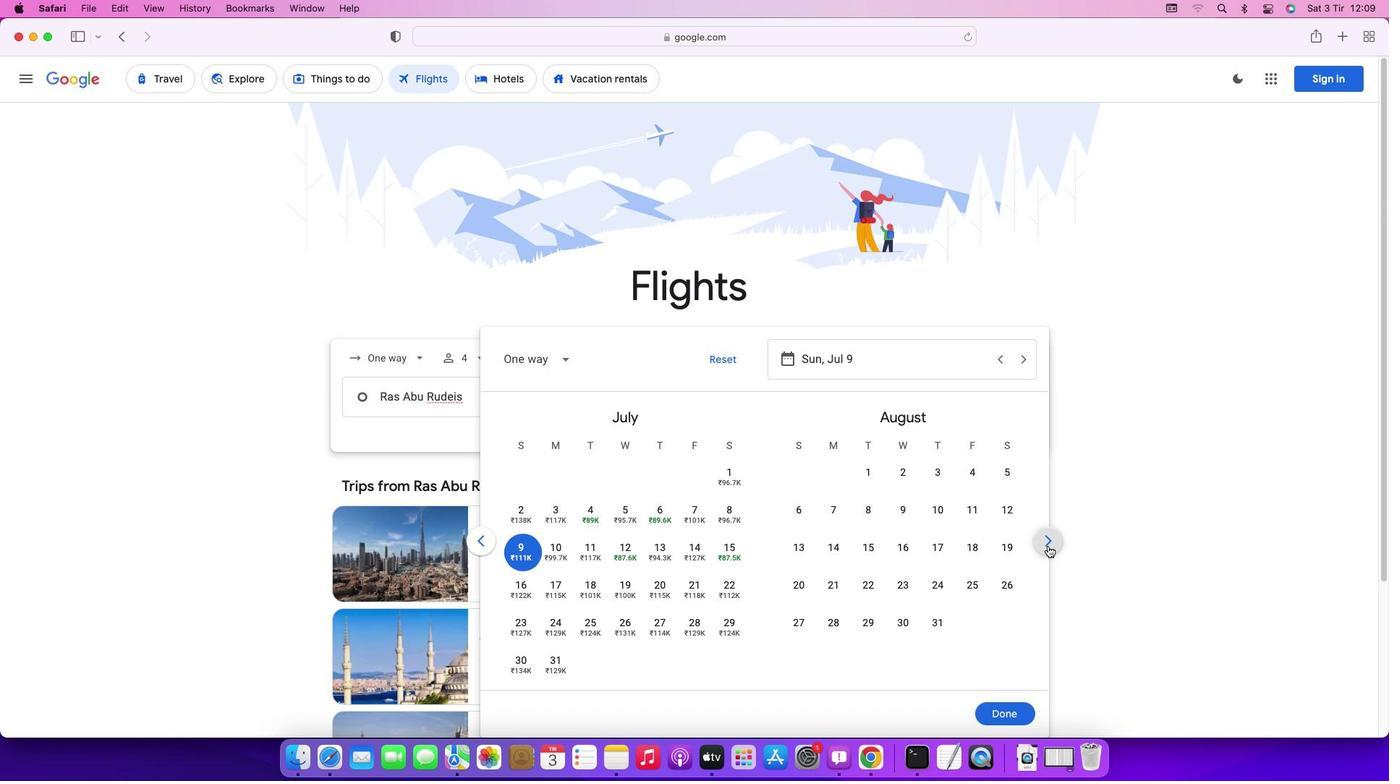 
Action: Mouse pressed left at (1048, 546)
Screenshot: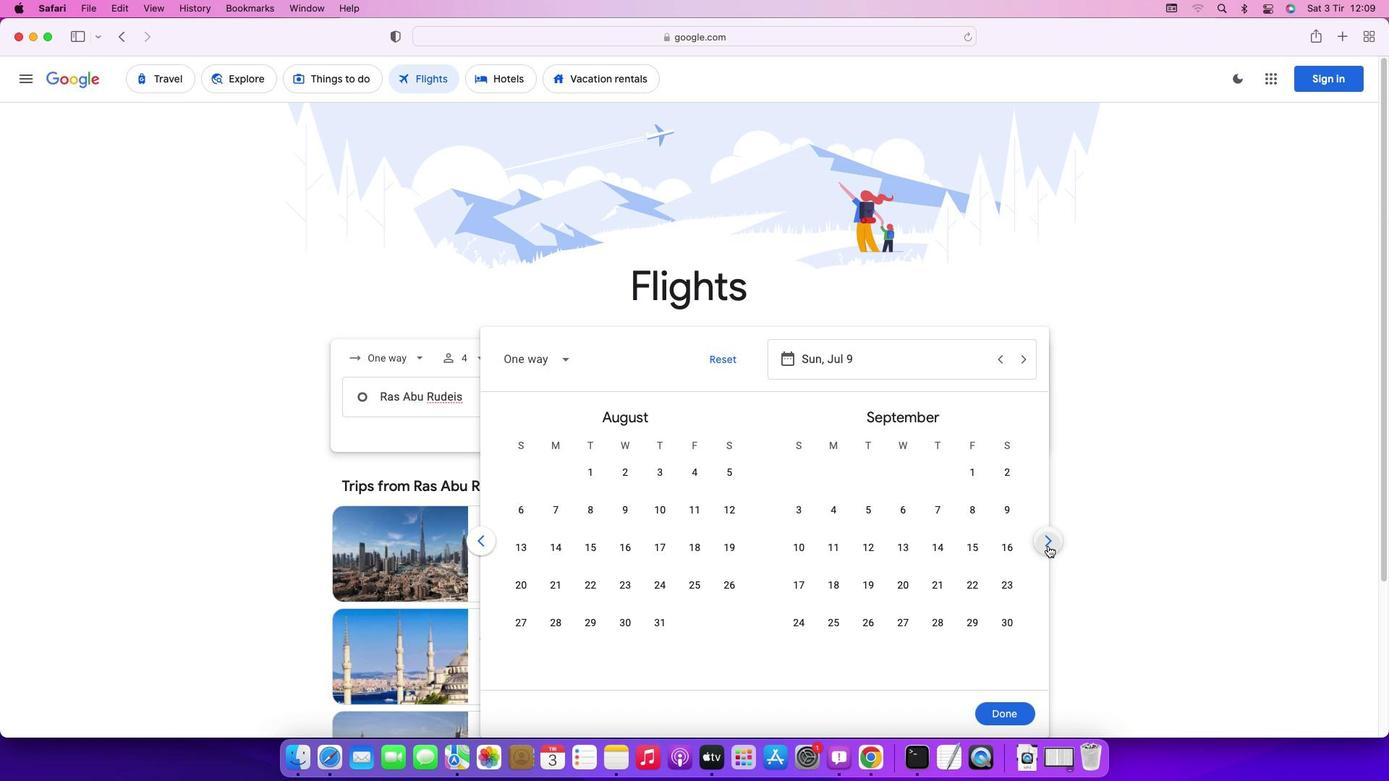 
Action: Mouse pressed left at (1048, 546)
Screenshot: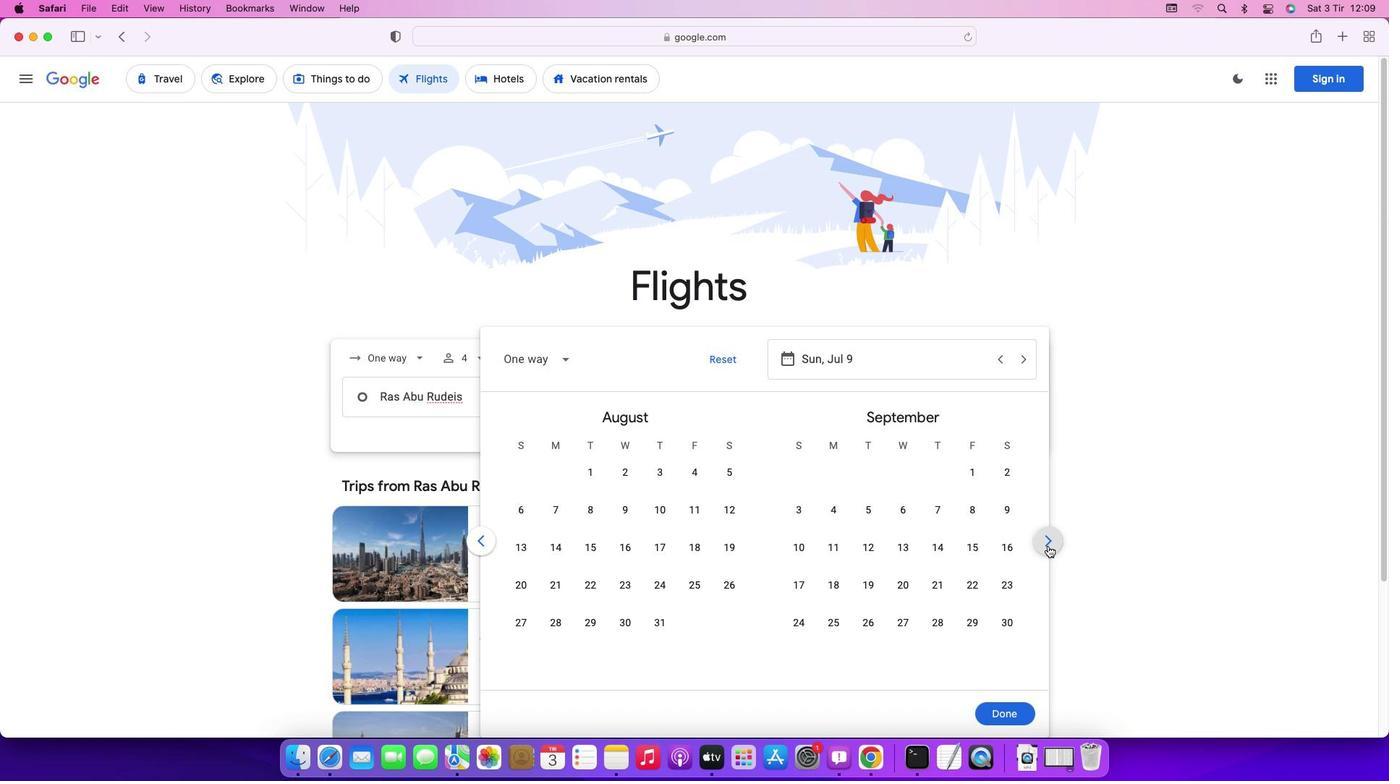 
Action: Mouse pressed left at (1048, 546)
Screenshot: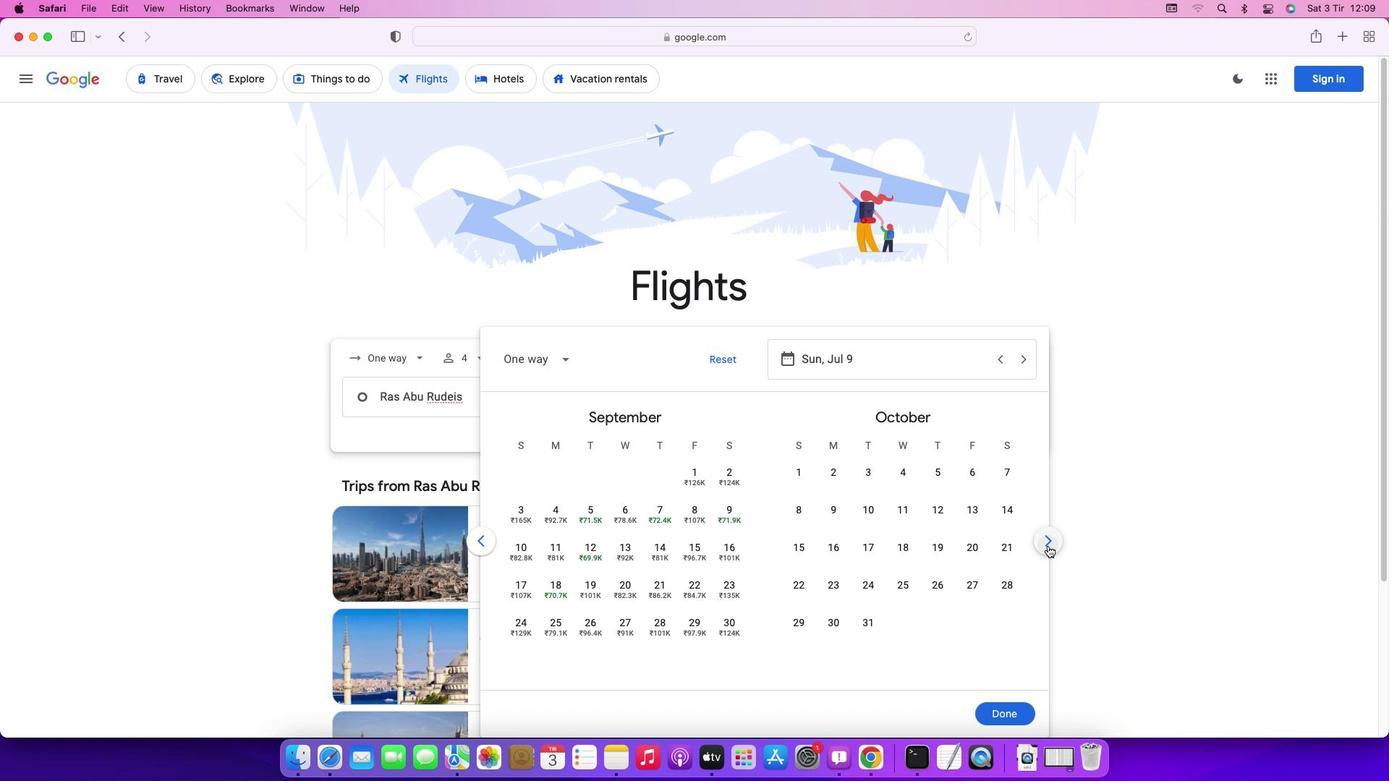 
Action: Mouse moved to (971, 549)
Screenshot: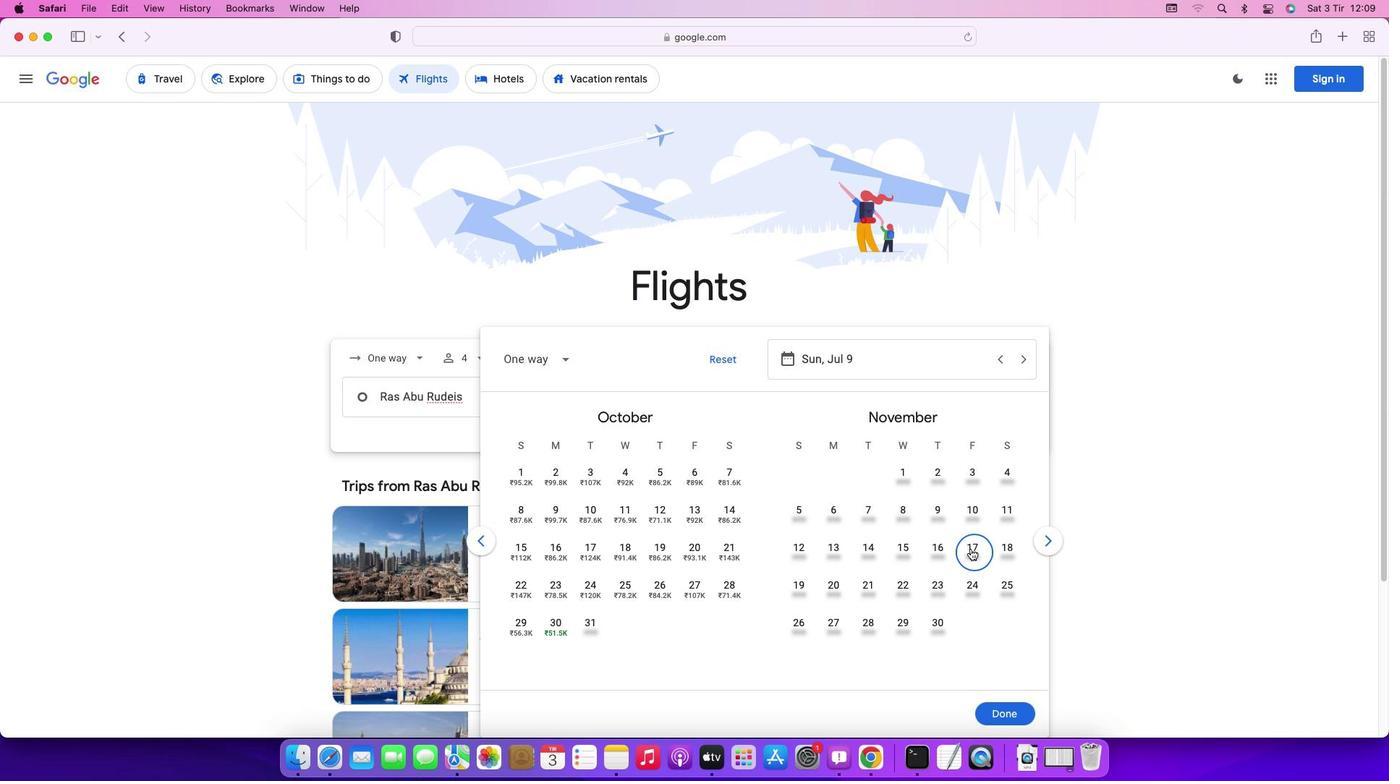
Action: Mouse pressed left at (971, 549)
Screenshot: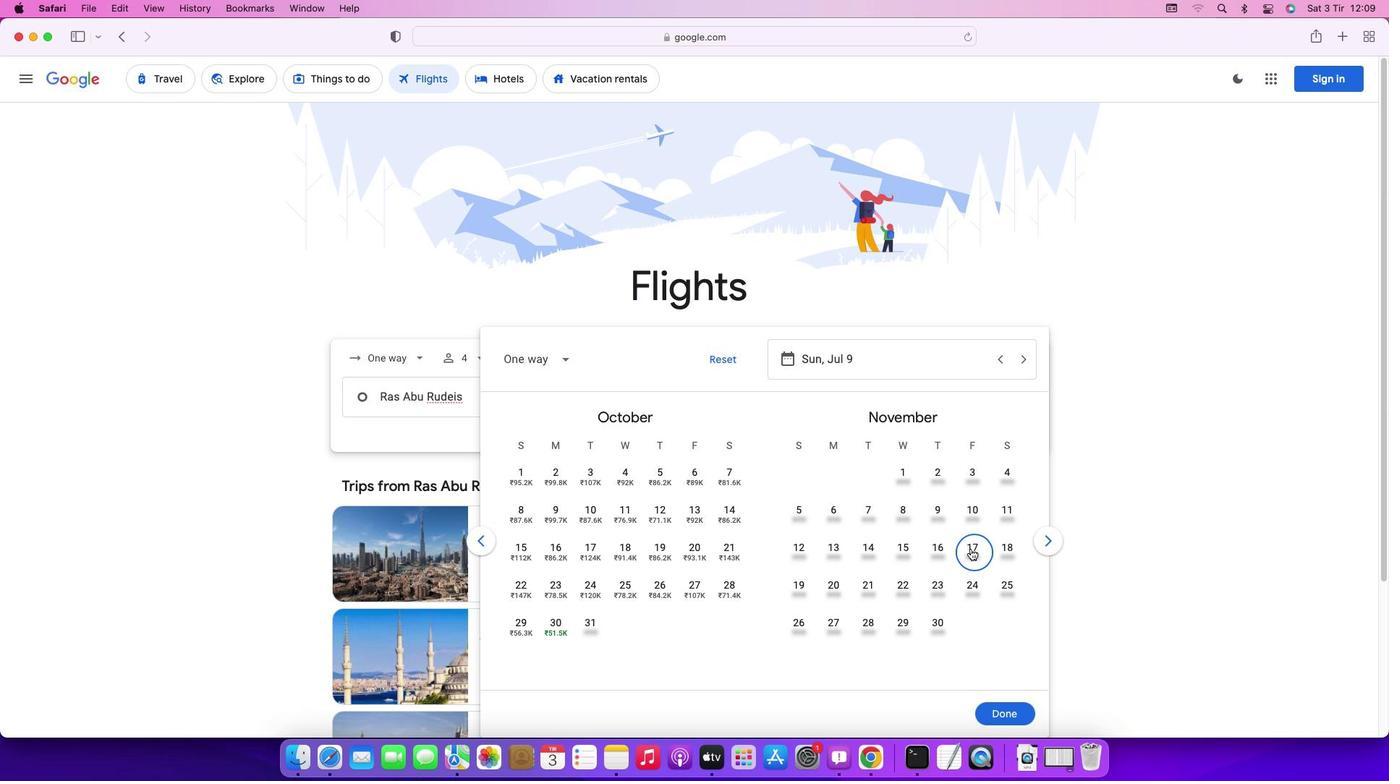 
Action: Mouse moved to (1006, 712)
Screenshot: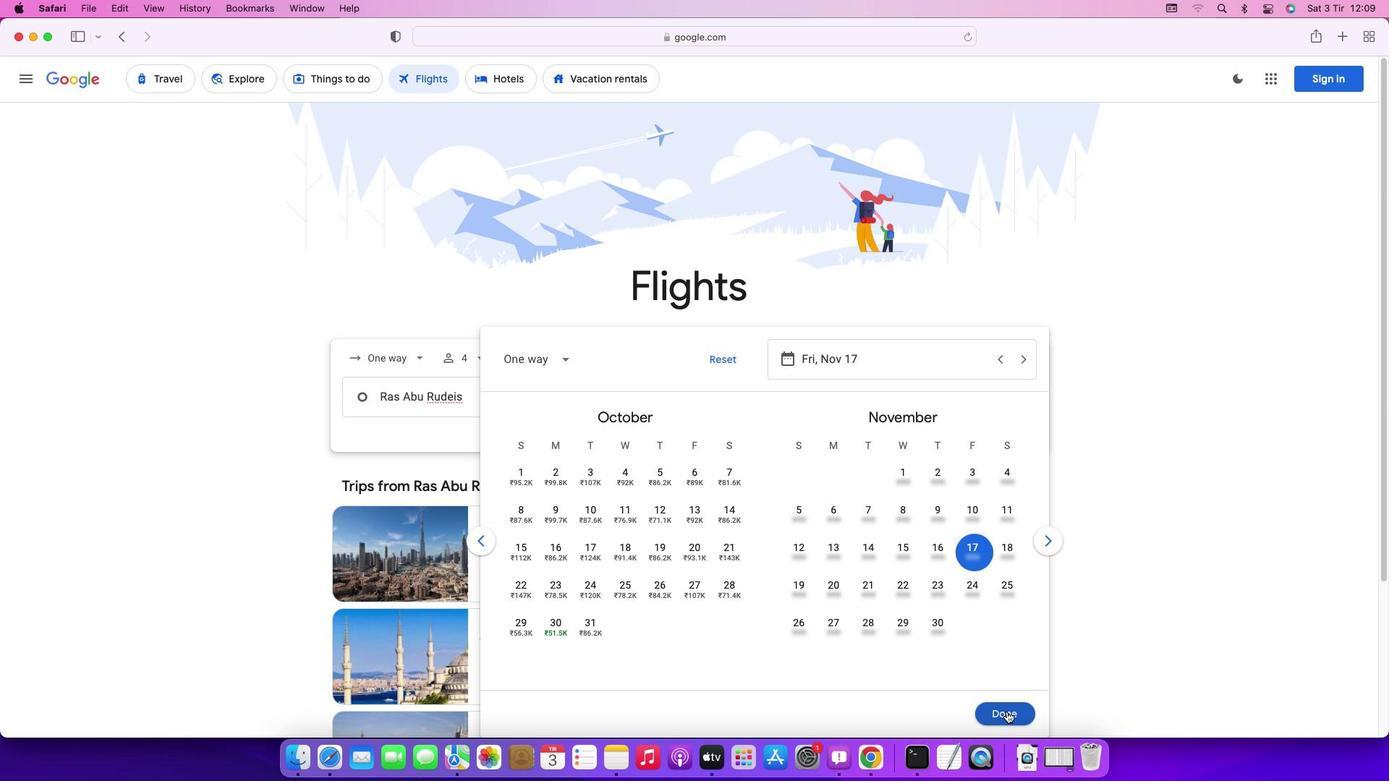 
Action: Mouse pressed left at (1006, 712)
Screenshot: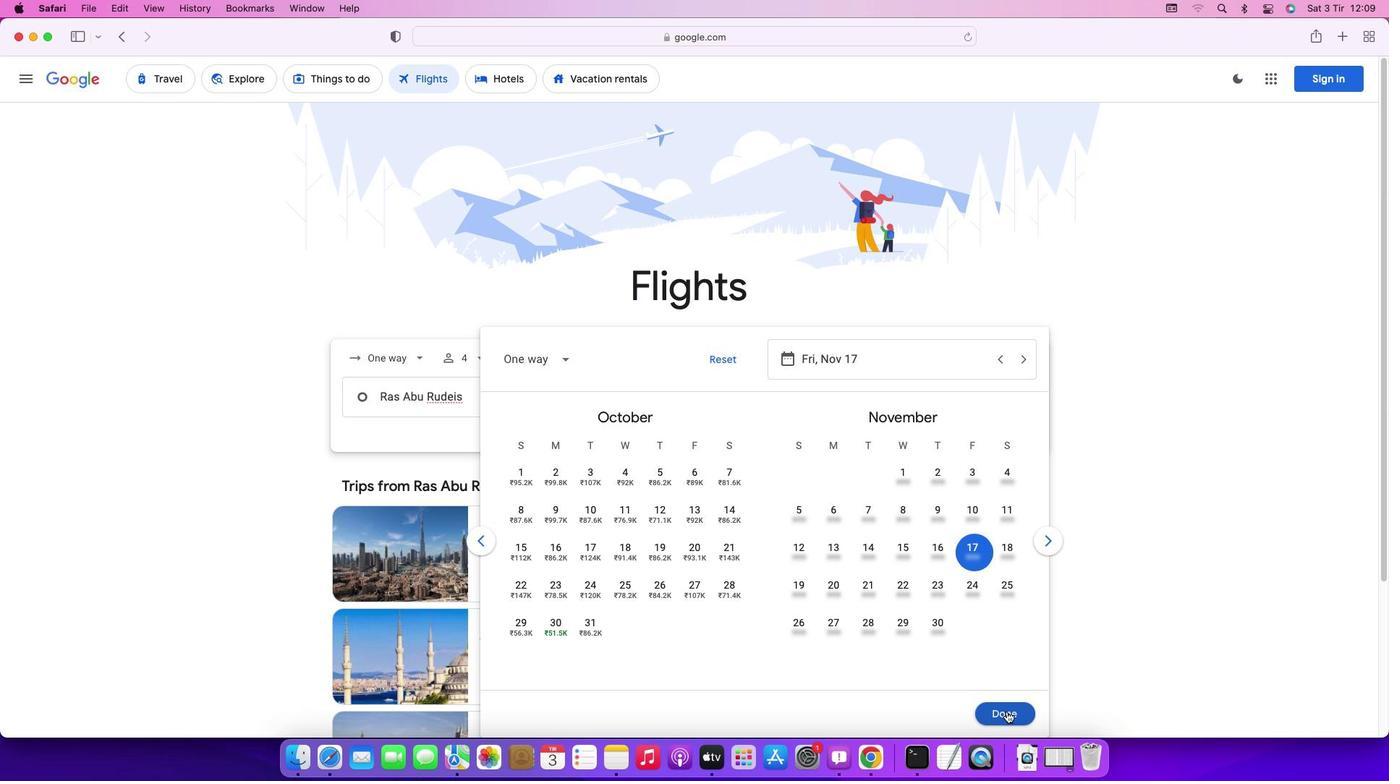 
Action: Mouse moved to (701, 455)
Screenshot: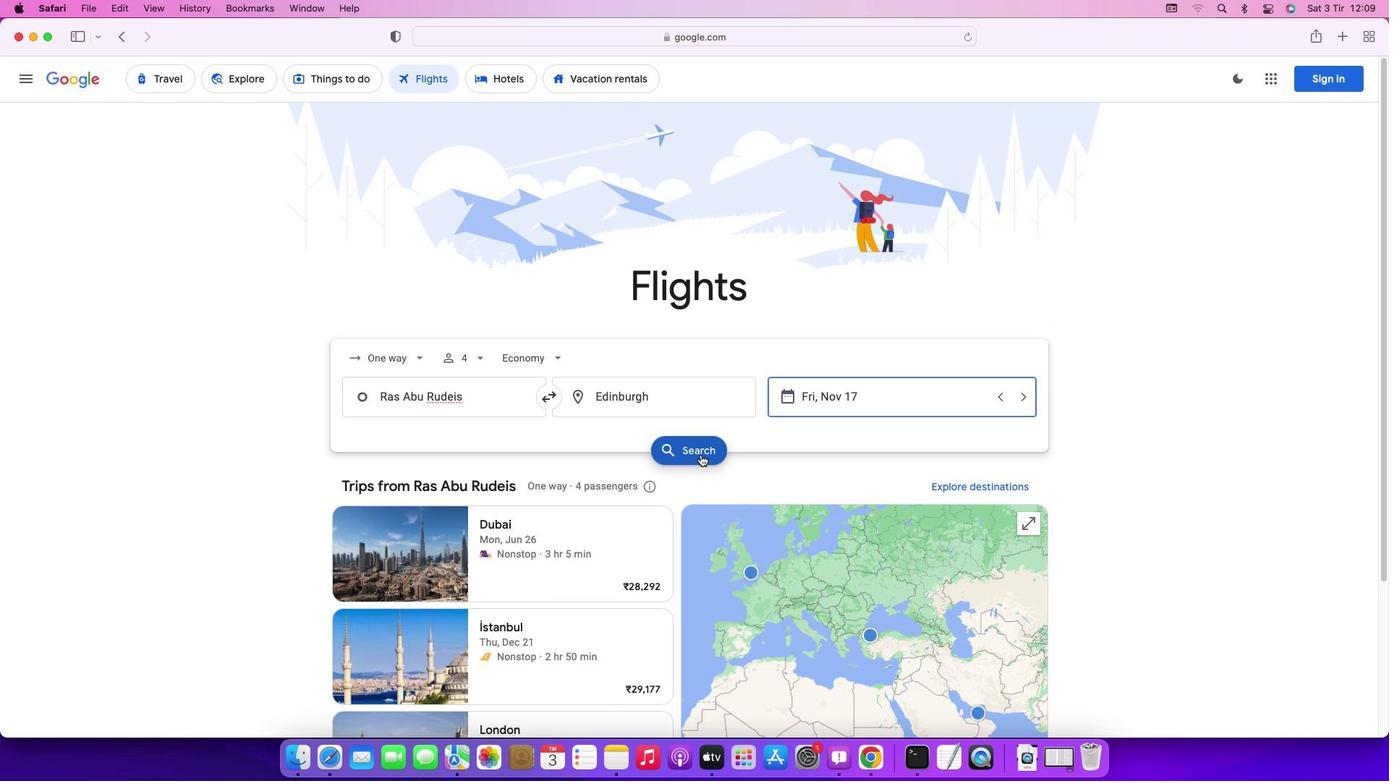 
Action: Mouse pressed left at (701, 455)
Screenshot: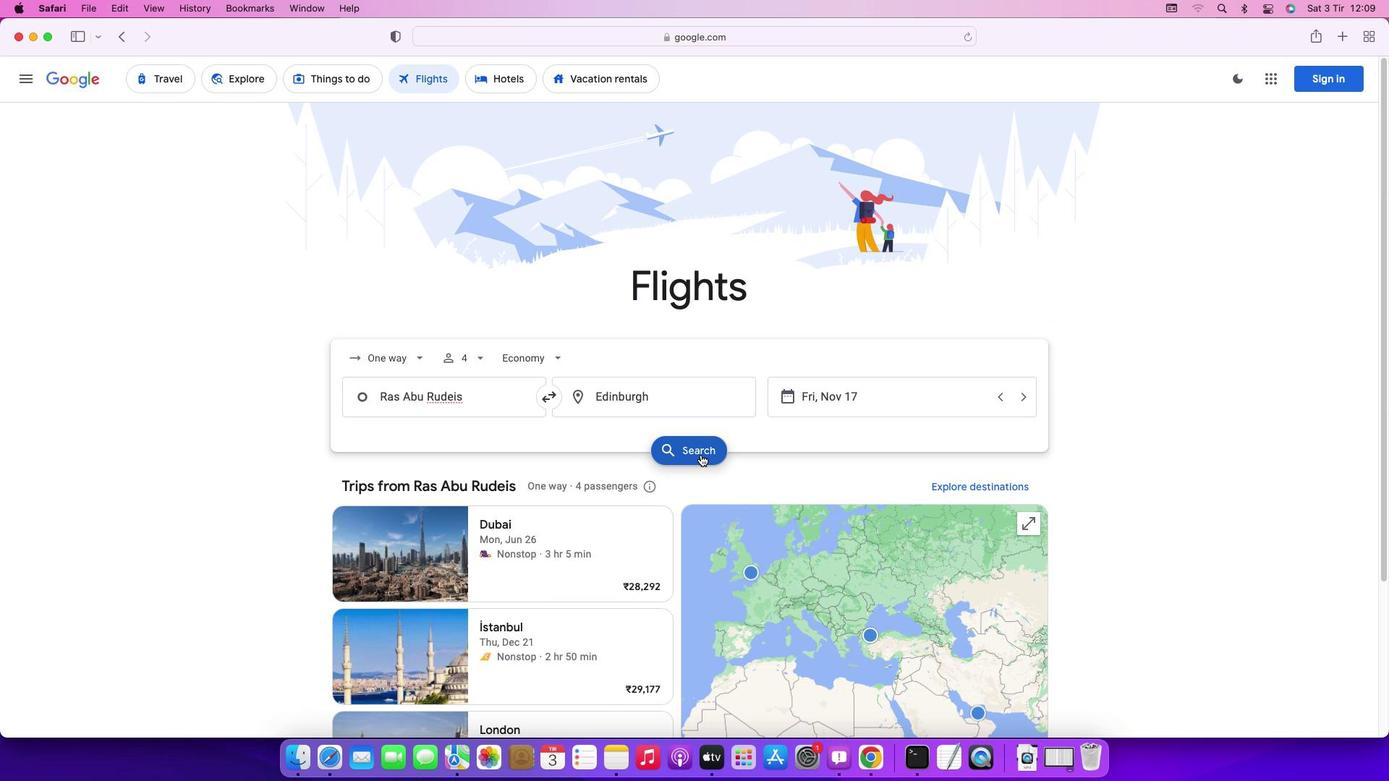
Action: Mouse moved to (455, 214)
Screenshot: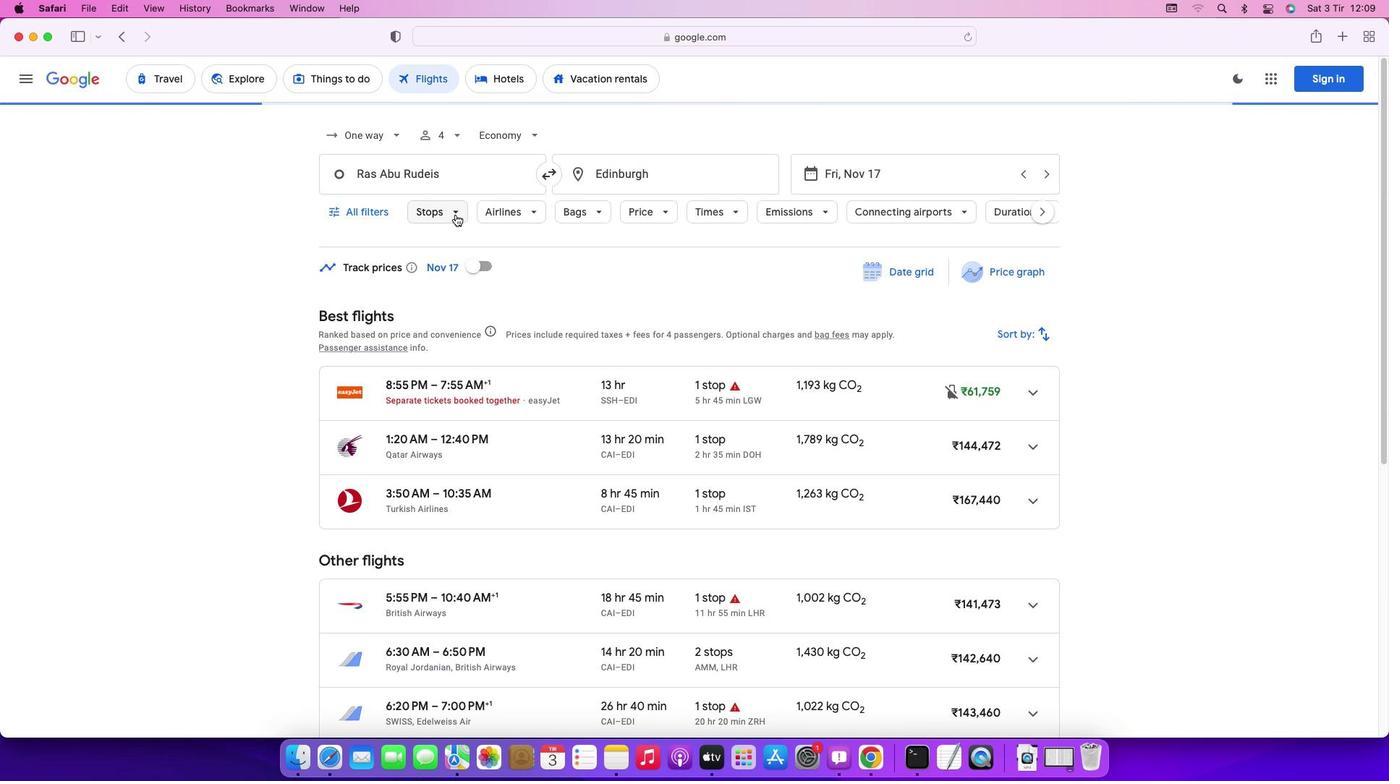 
Action: Mouse pressed left at (455, 214)
Screenshot: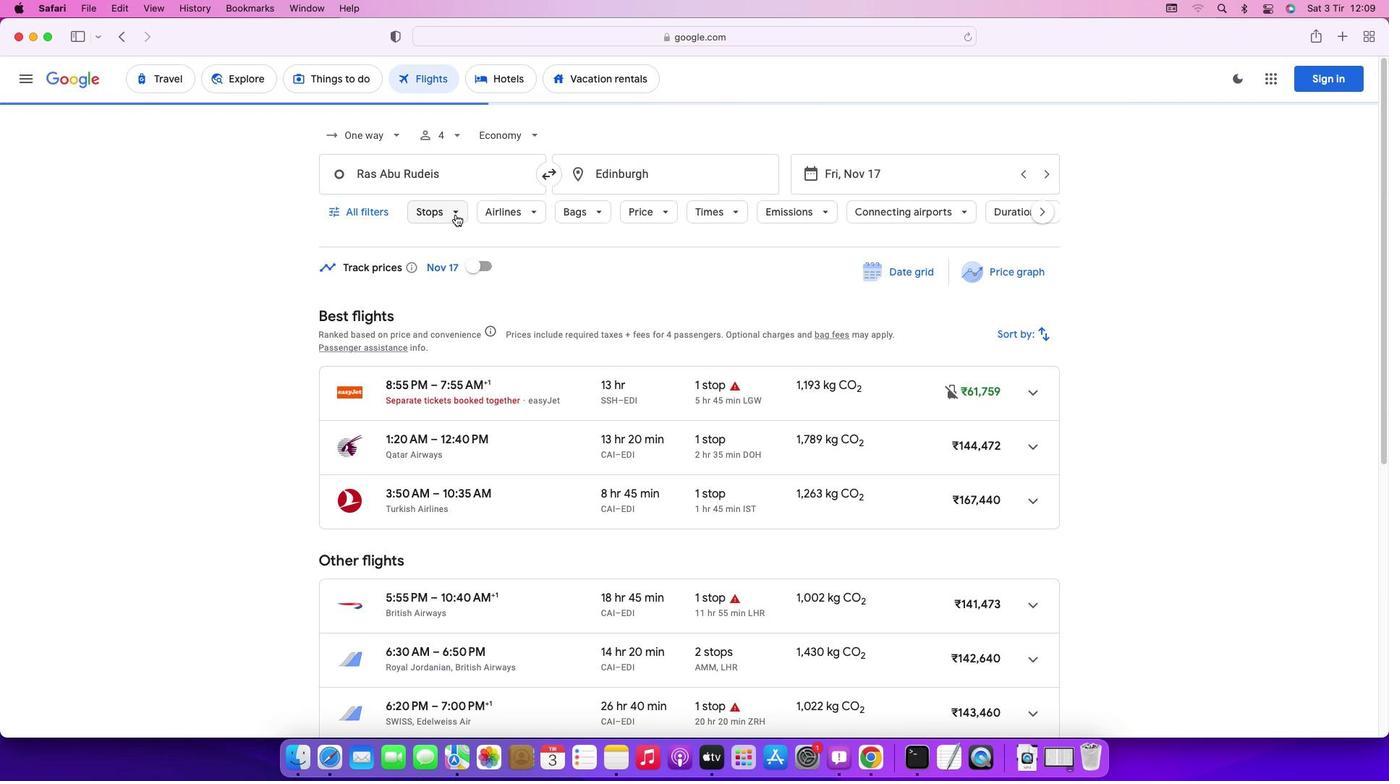 
Action: Mouse moved to (441, 285)
Screenshot: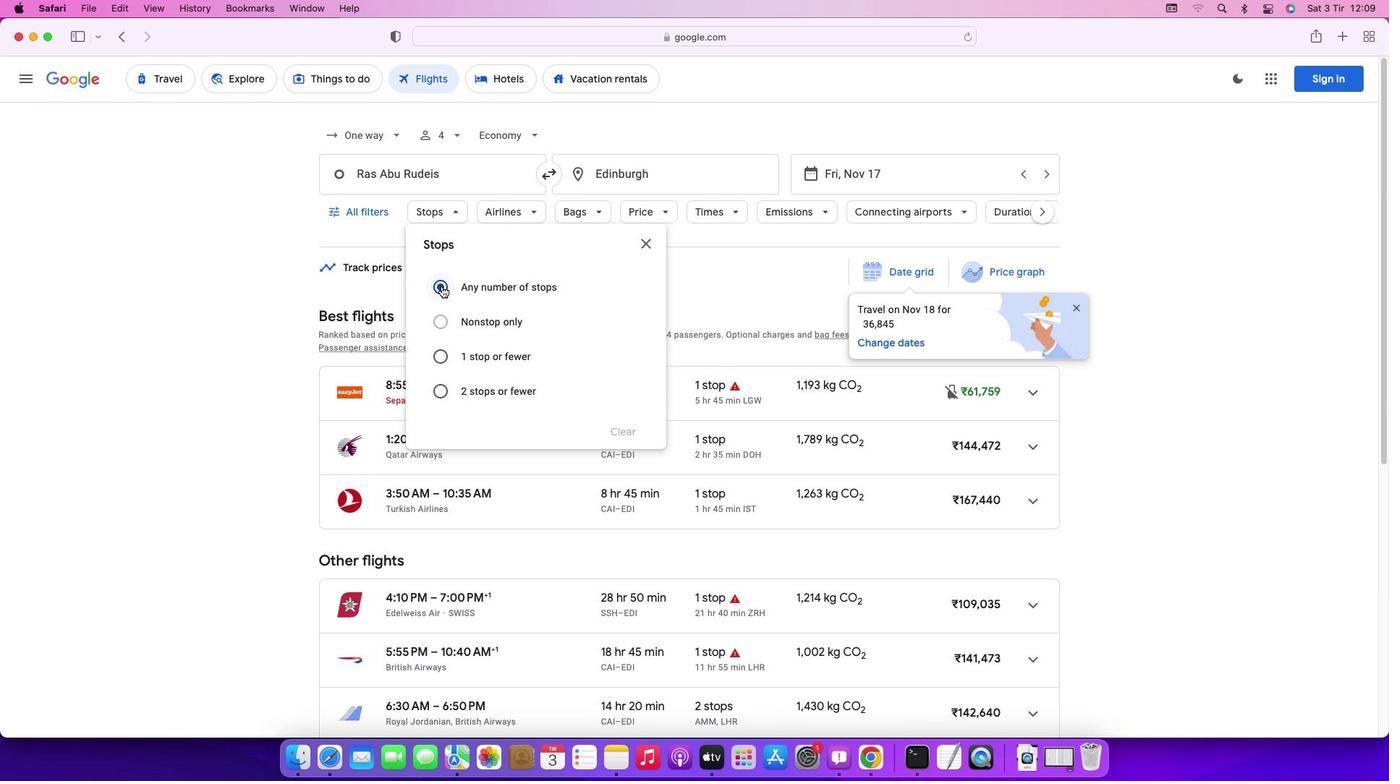 
Action: Mouse pressed left at (441, 285)
Screenshot: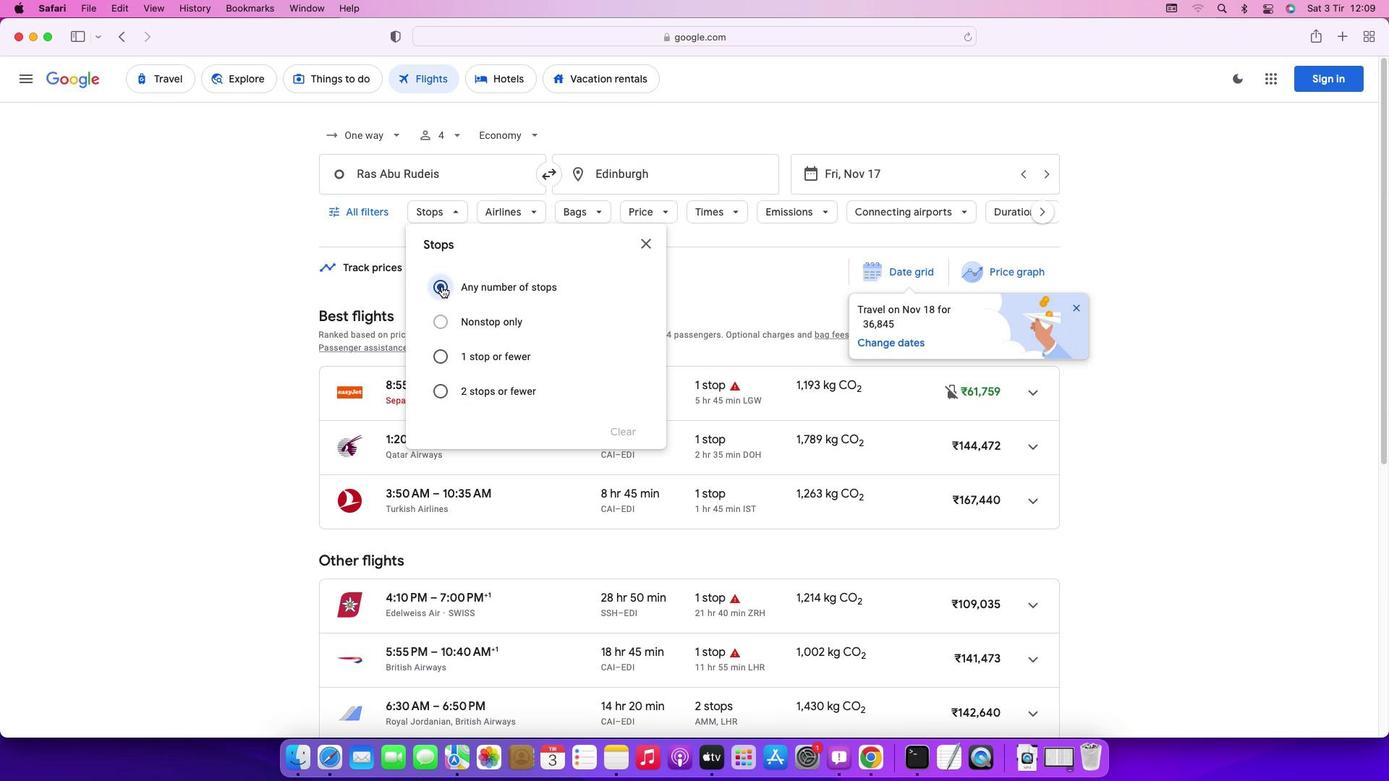 
Action: Mouse moved to (512, 214)
Screenshot: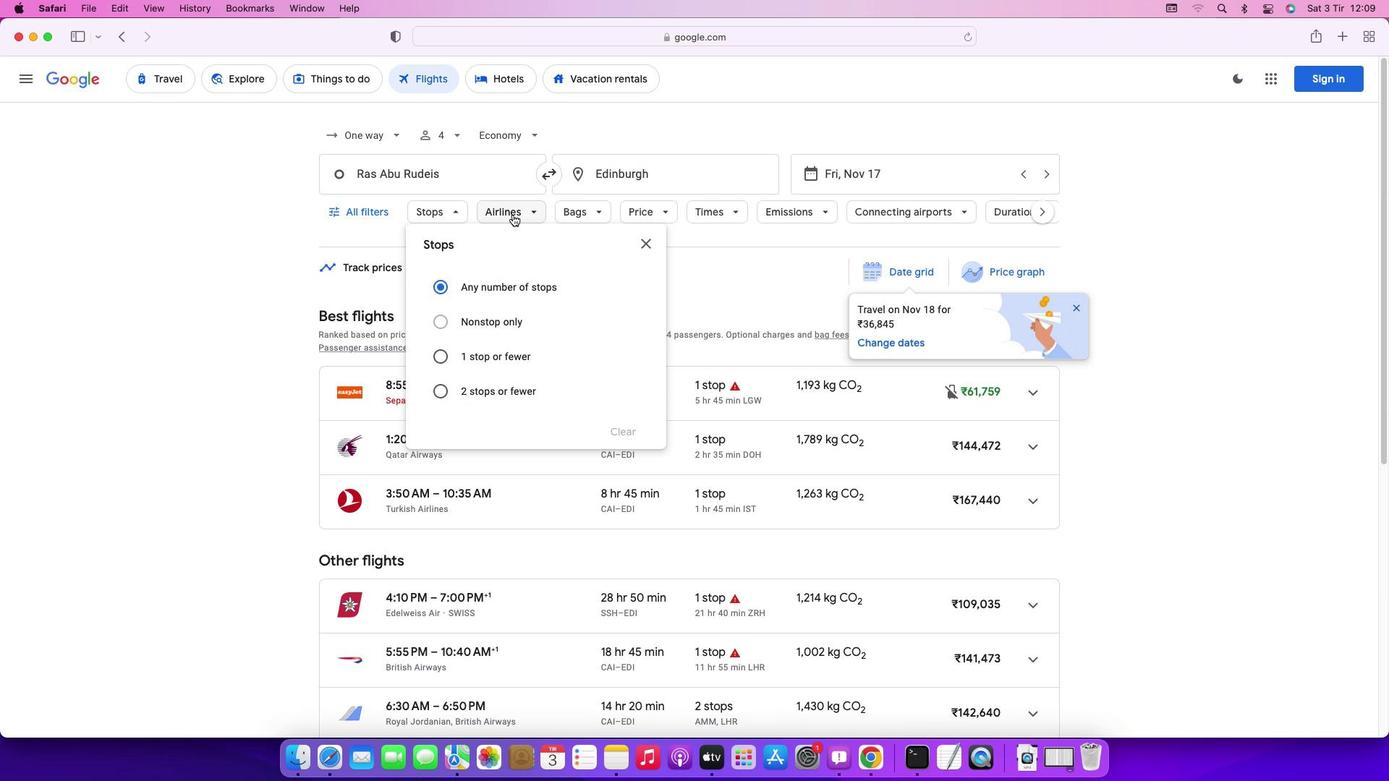 
Action: Mouse pressed left at (512, 214)
Screenshot: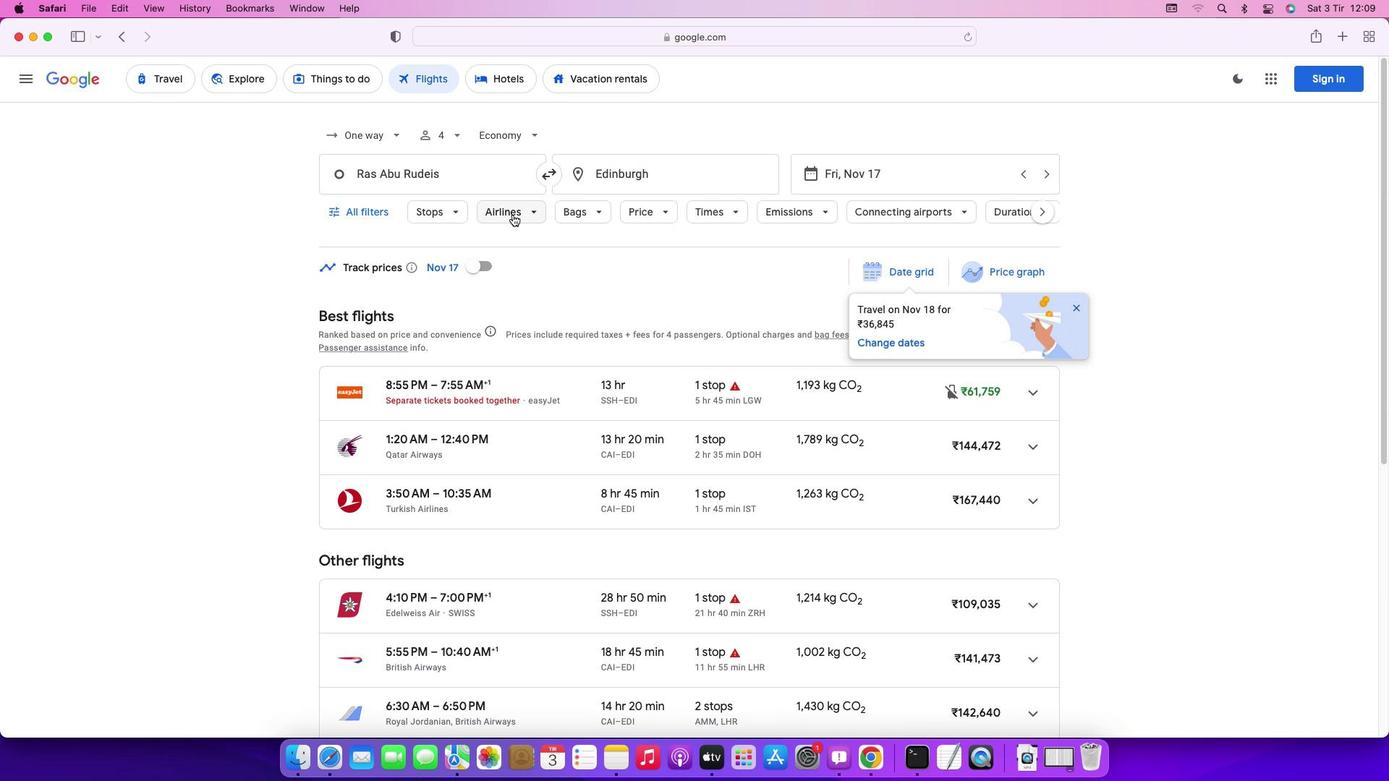 
Action: Mouse moved to (696, 288)
Screenshot: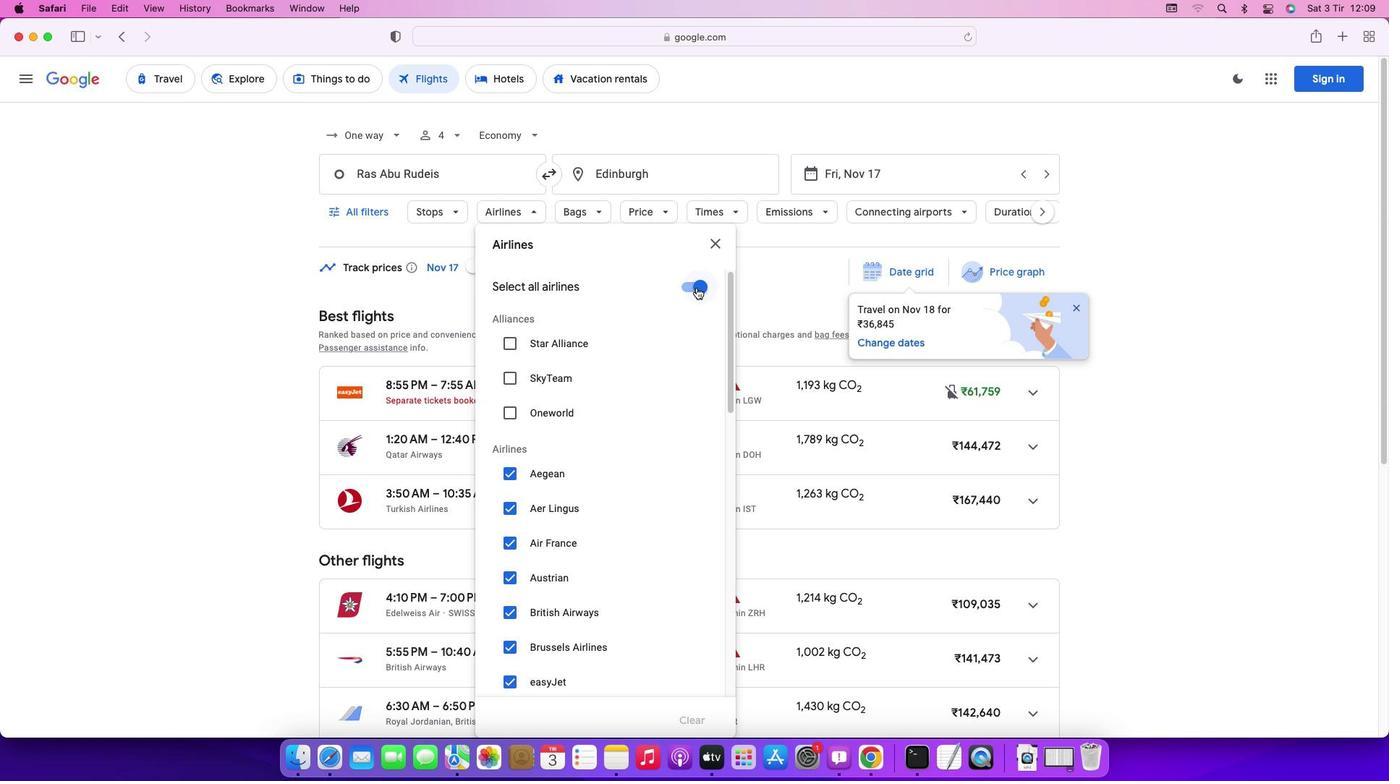 
Action: Mouse pressed left at (696, 288)
Screenshot: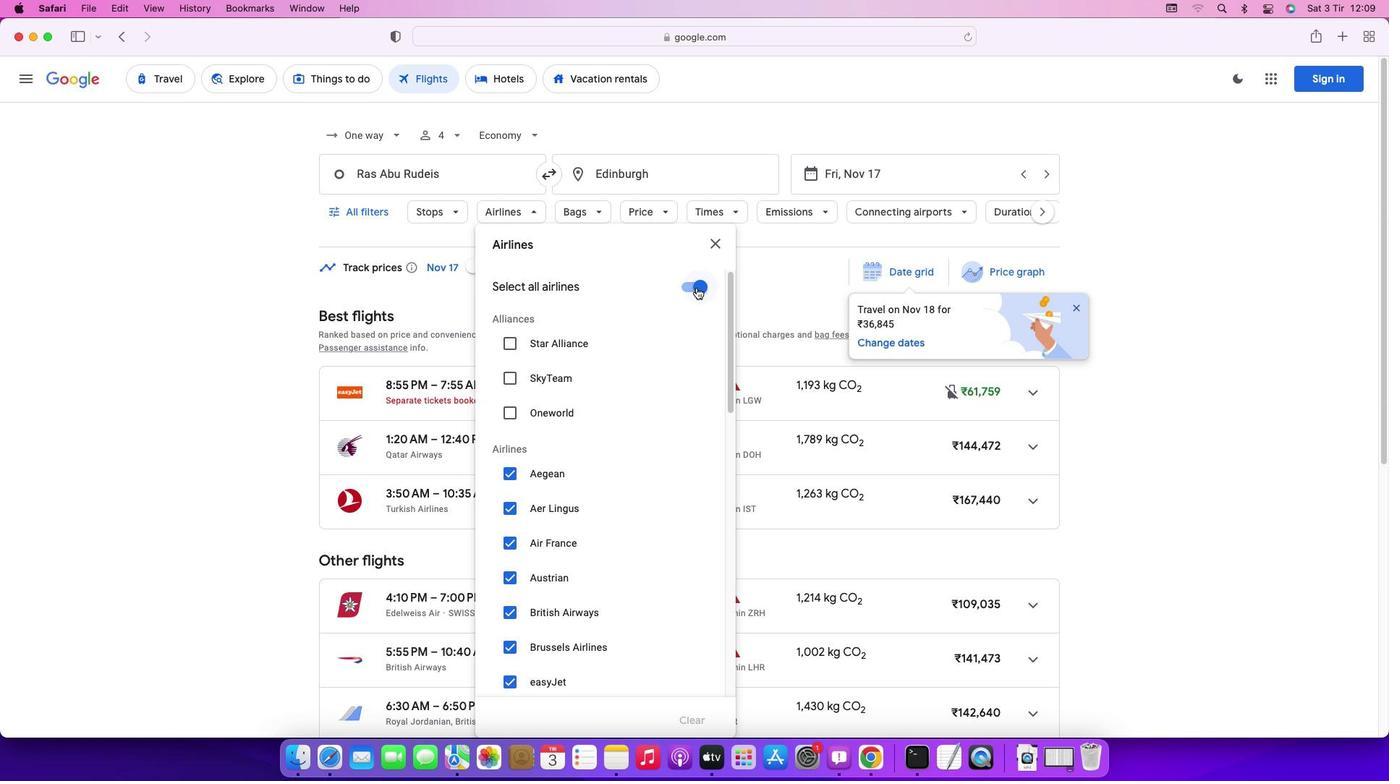 
Action: Mouse moved to (511, 612)
Screenshot: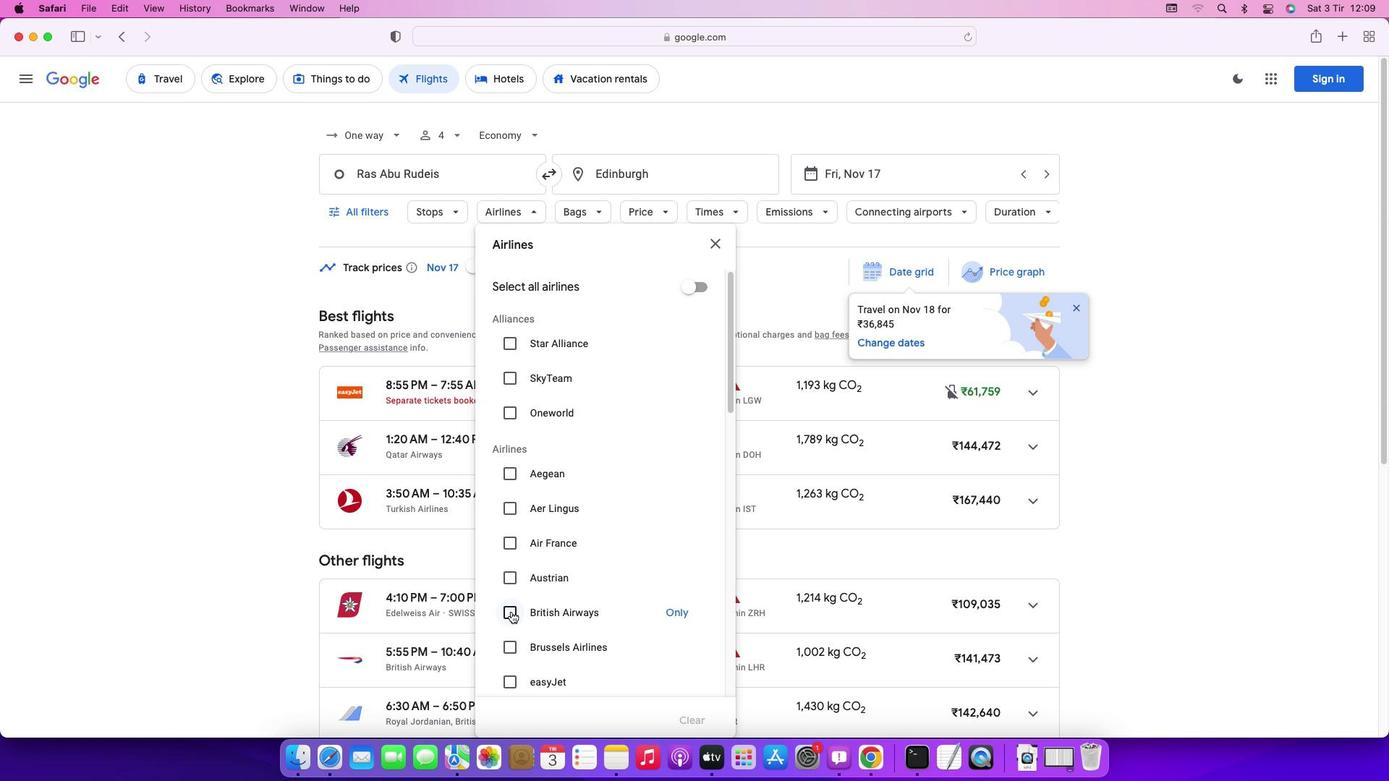 
Action: Mouse pressed left at (511, 612)
Screenshot: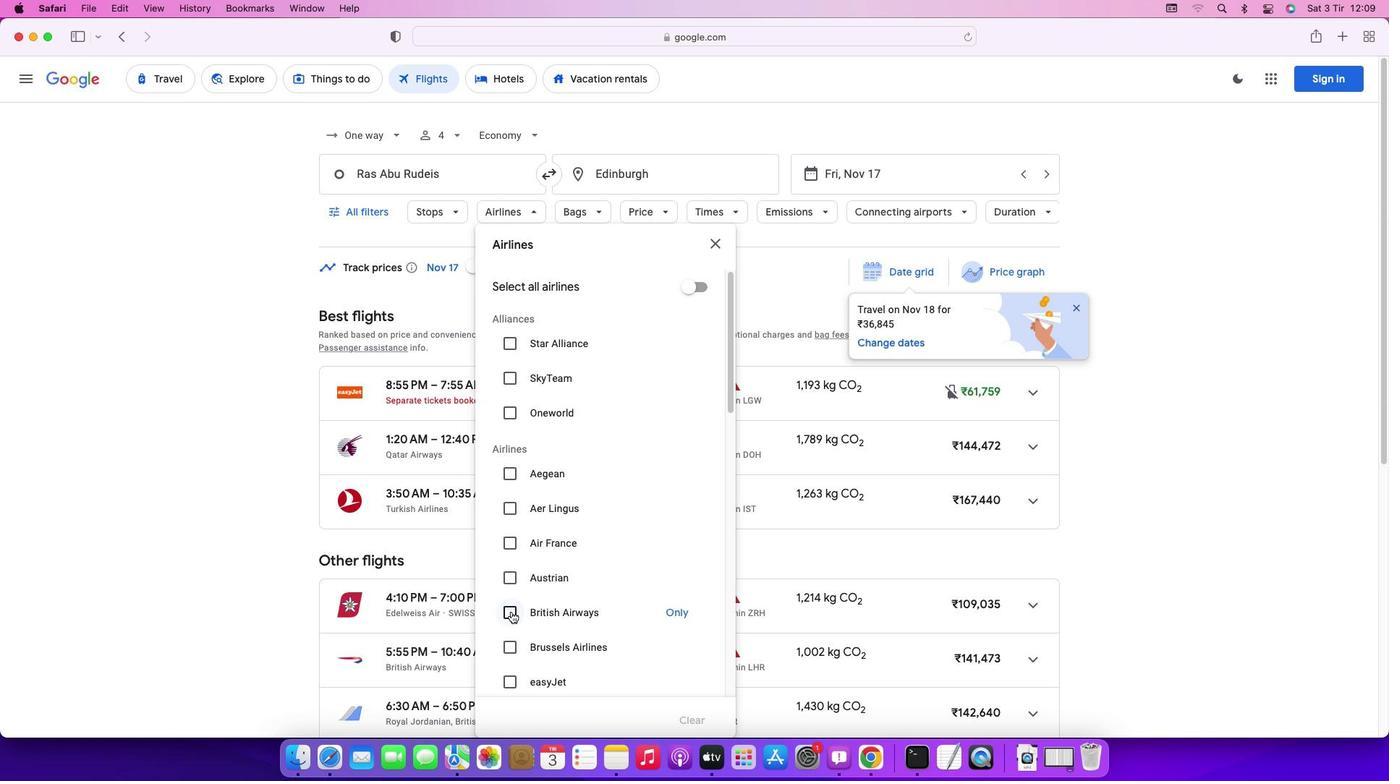 
Action: Mouse moved to (1107, 537)
Screenshot: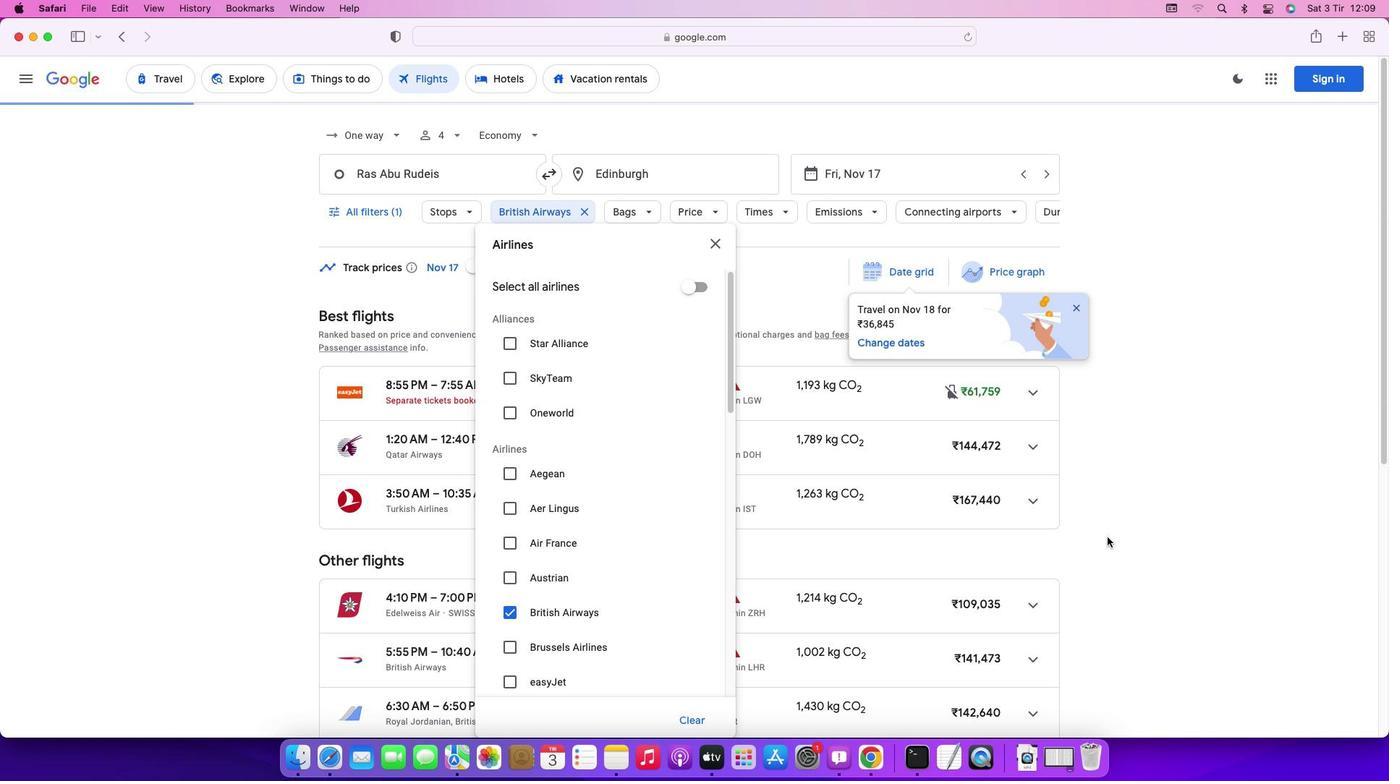 
Action: Mouse pressed left at (1107, 537)
Screenshot: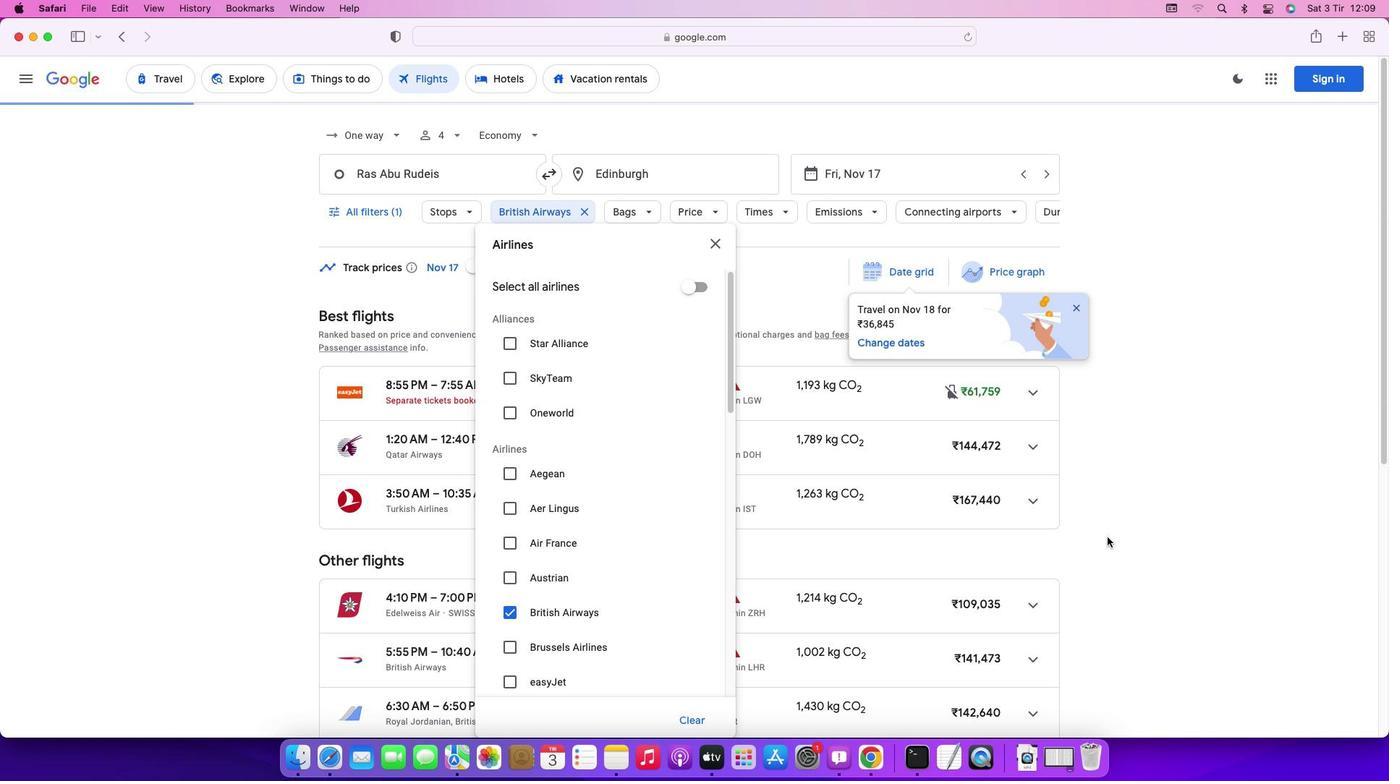 
Action: Mouse moved to (1101, 531)
Screenshot: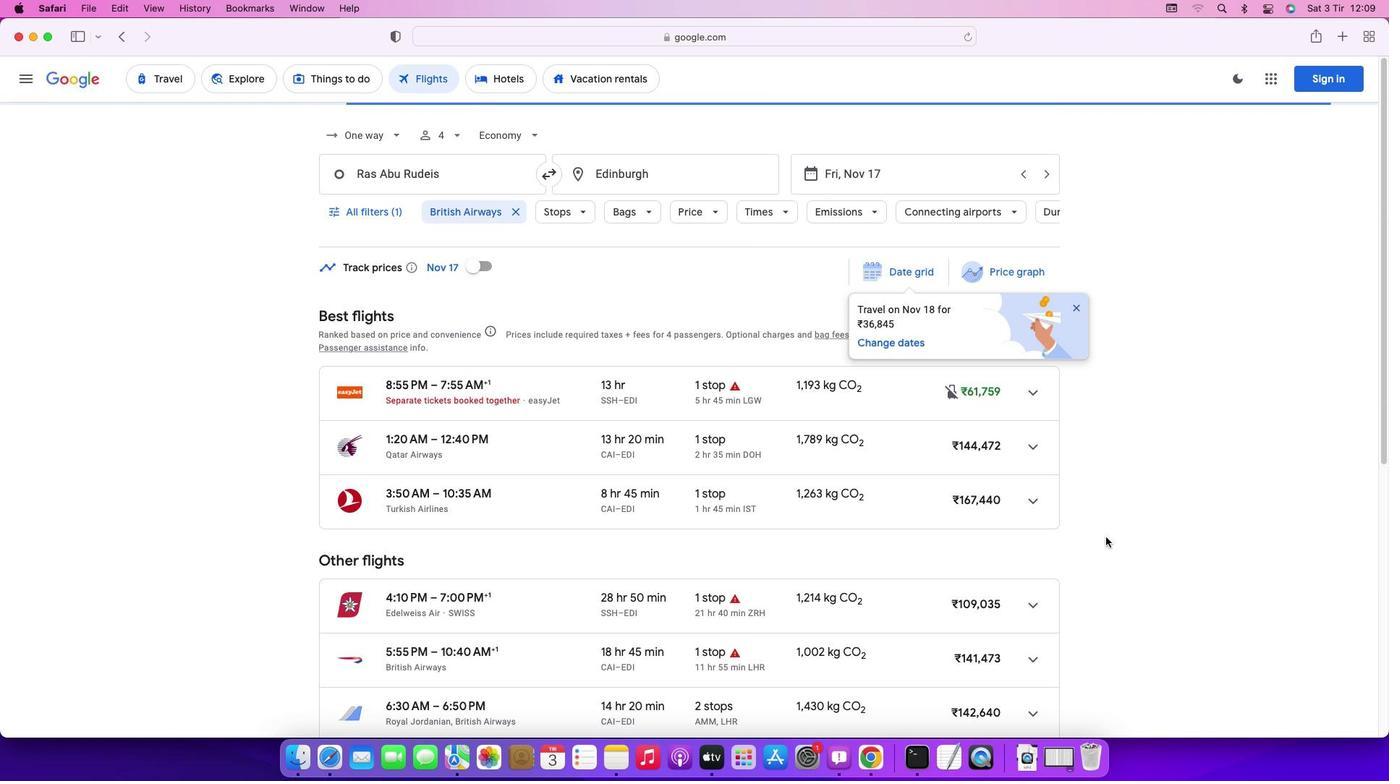 
